 Task: Find connections with filter location Lahat with filter topic #AIwith filter profile language Potuguese with filter current company FLSmidth with filter school University of Jammu, Jammu Tawi with filter industry Information Services with filter service category Coaching & Mentoring with filter keywords title Food Kitchen Worker
Action: Mouse moved to (539, 52)
Screenshot: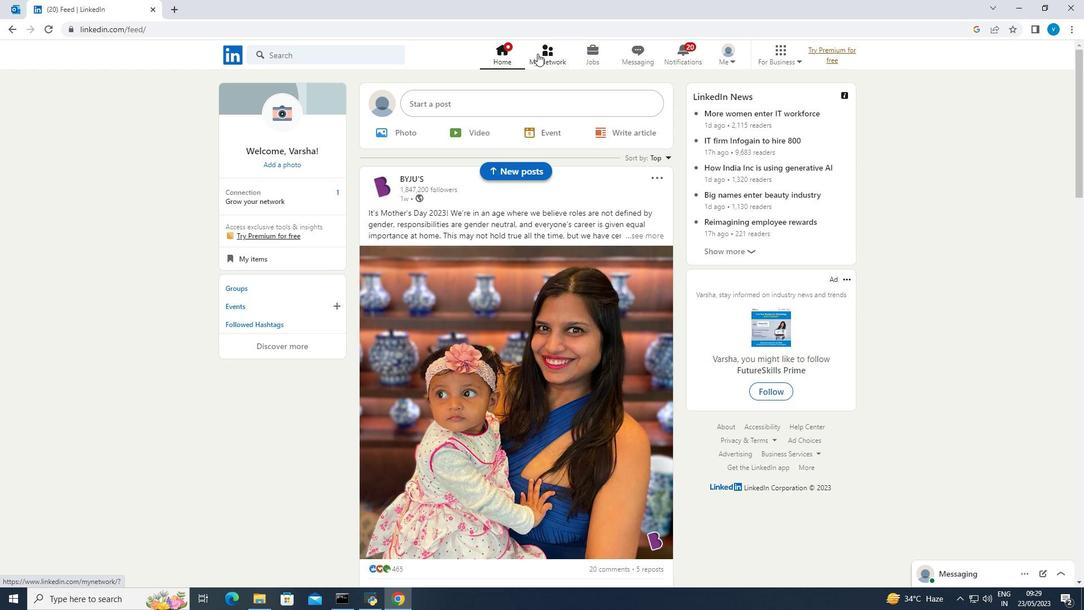 
Action: Mouse pressed left at (539, 52)
Screenshot: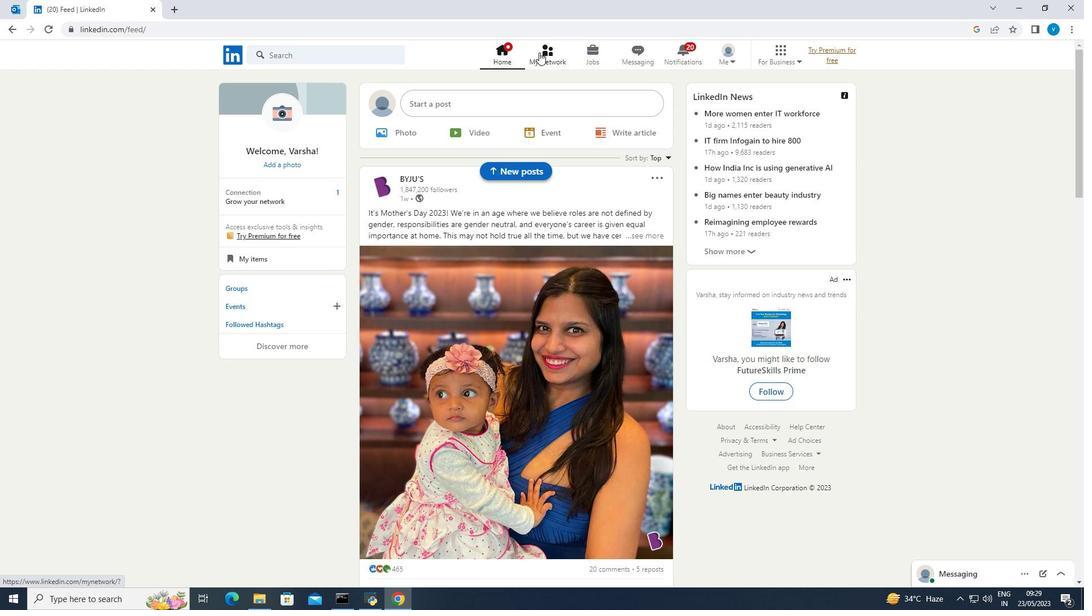 
Action: Mouse moved to (347, 118)
Screenshot: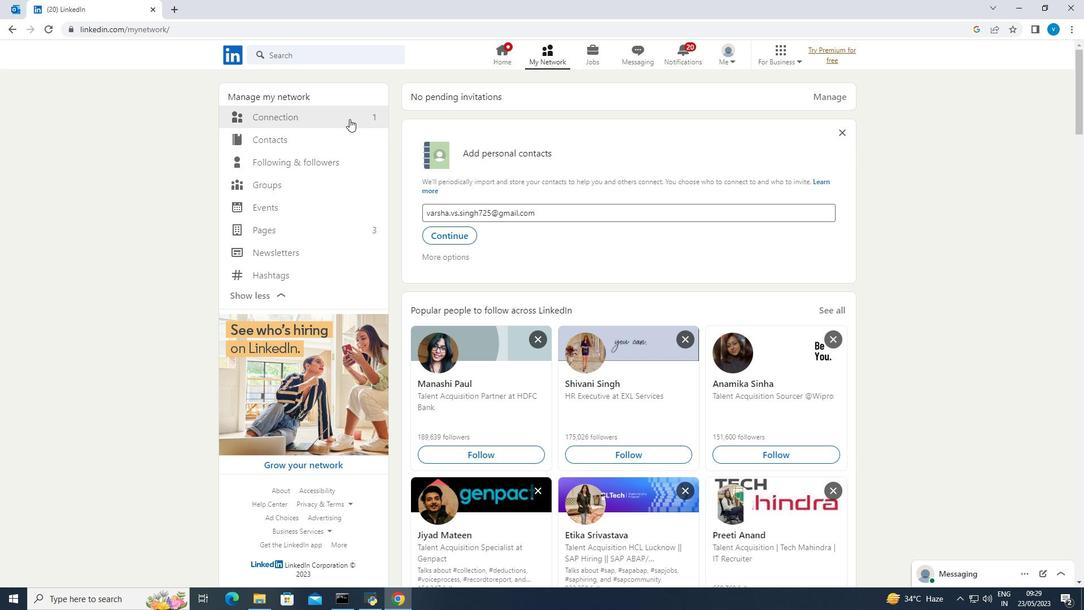 
Action: Mouse pressed left at (347, 118)
Screenshot: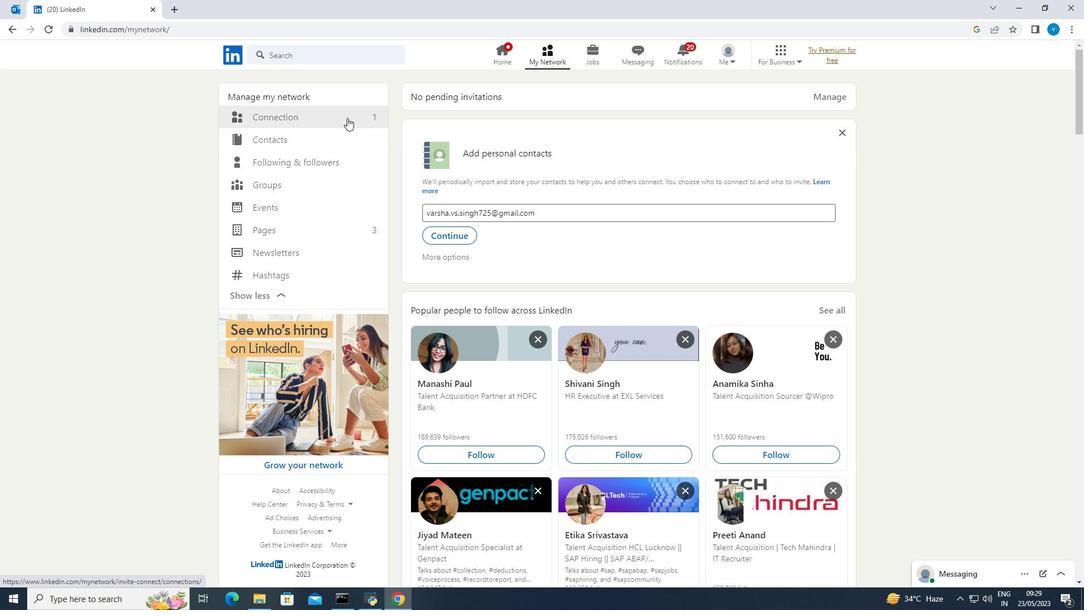 
Action: Mouse moved to (605, 120)
Screenshot: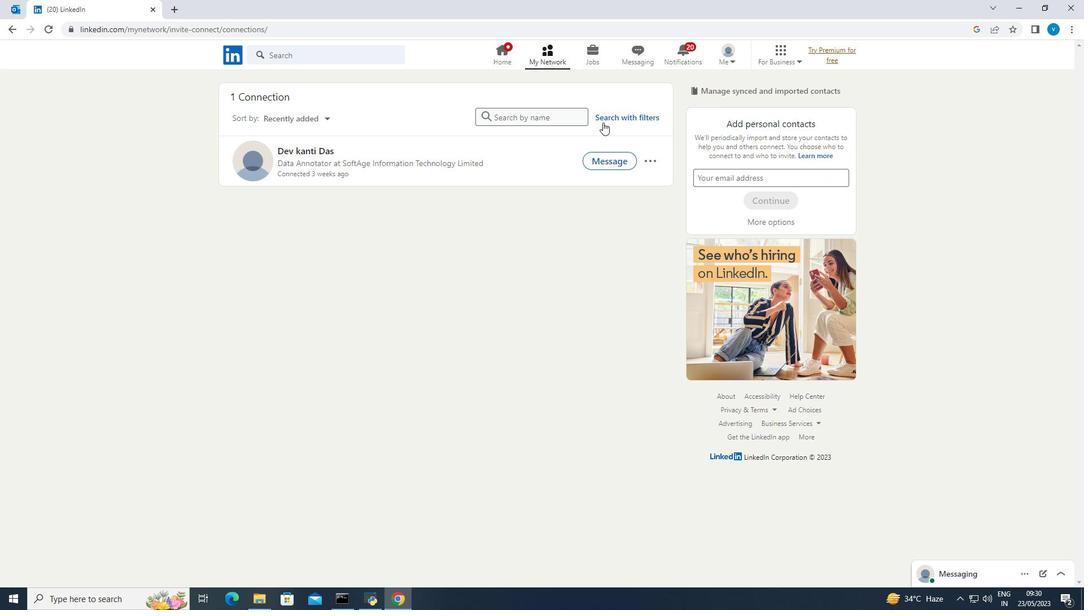 
Action: Mouse pressed left at (605, 120)
Screenshot: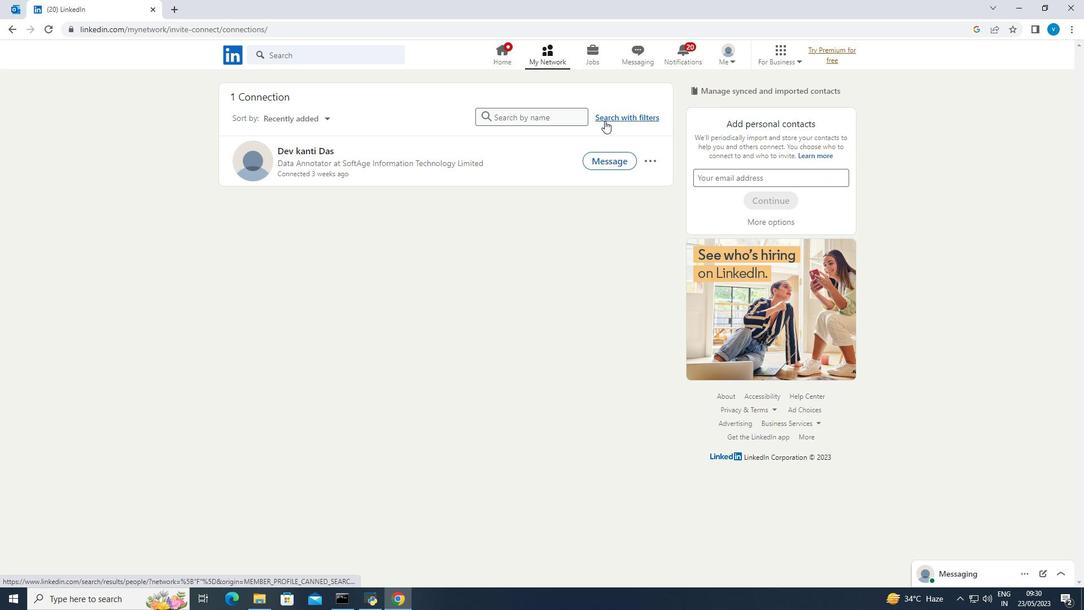
Action: Mouse moved to (585, 90)
Screenshot: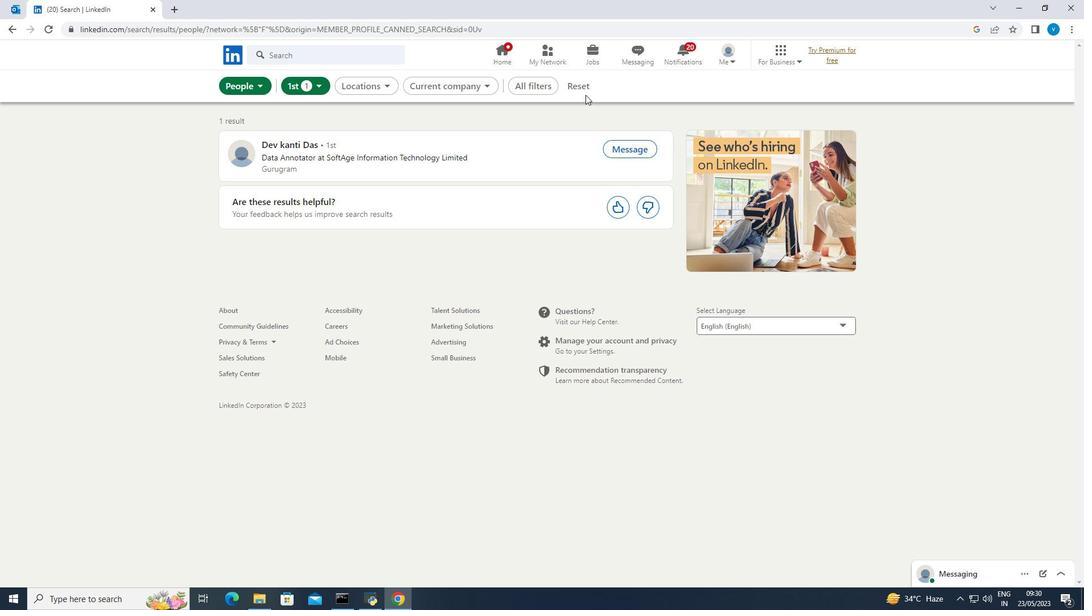 
Action: Mouse pressed left at (585, 90)
Screenshot: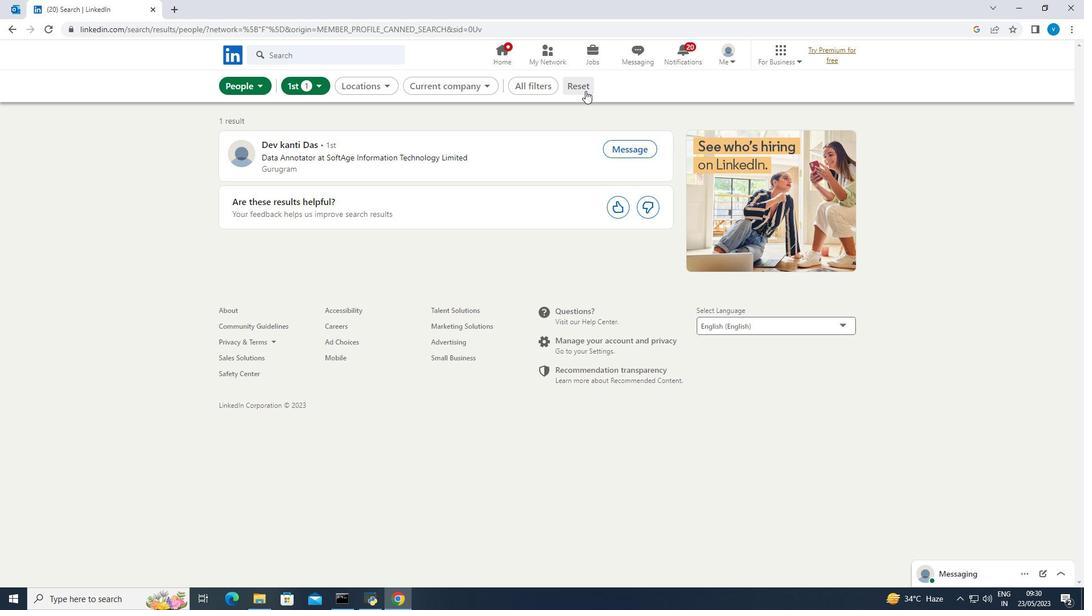 
Action: Mouse moved to (574, 90)
Screenshot: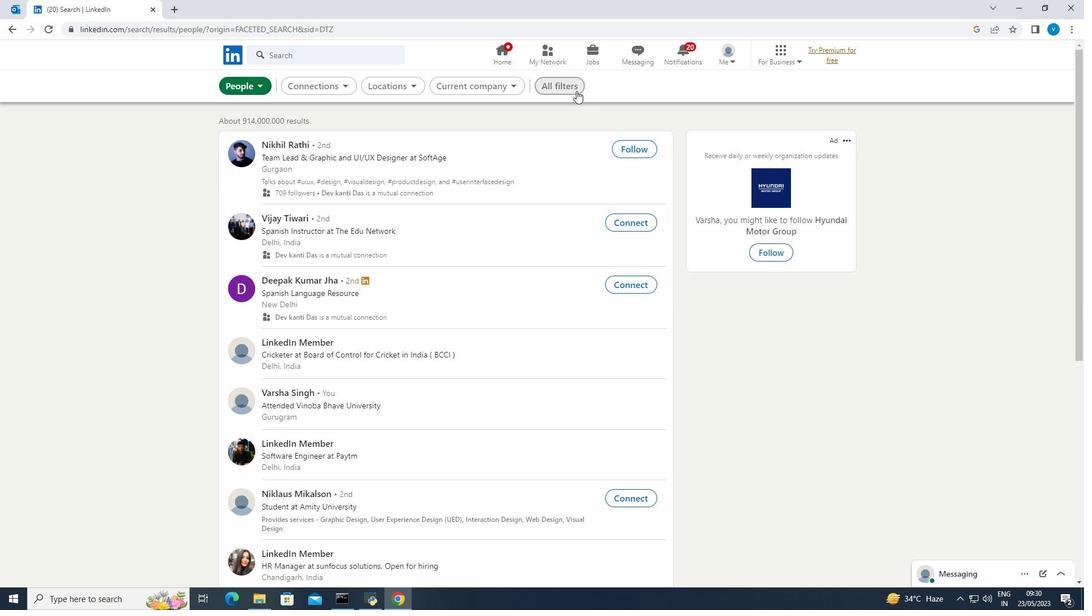 
Action: Mouse pressed left at (574, 90)
Screenshot: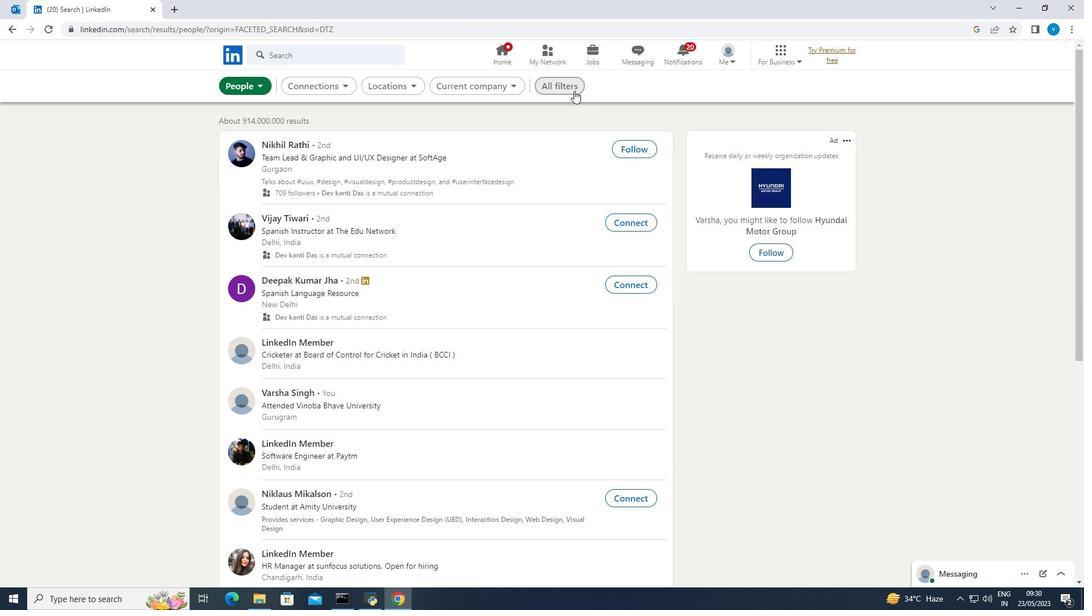 
Action: Mouse moved to (853, 210)
Screenshot: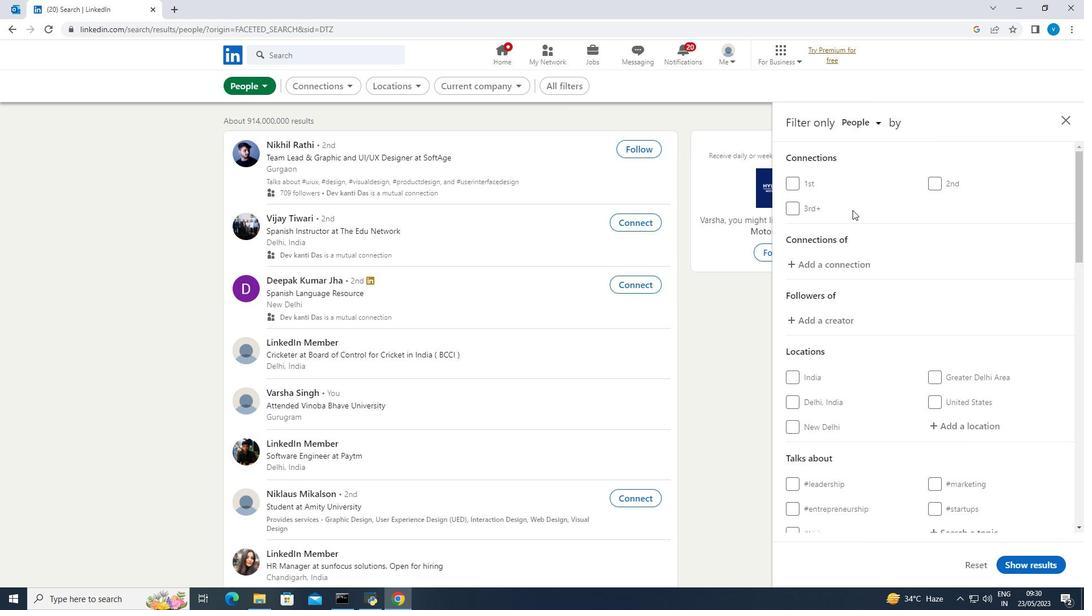 
Action: Mouse scrolled (853, 209) with delta (0, 0)
Screenshot: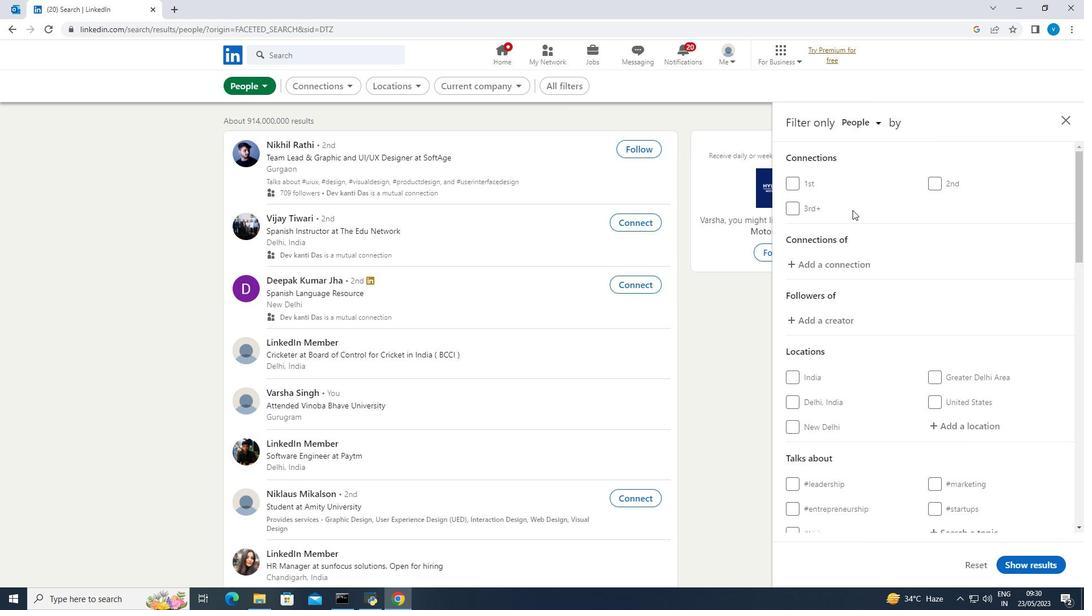 
Action: Mouse scrolled (853, 209) with delta (0, 0)
Screenshot: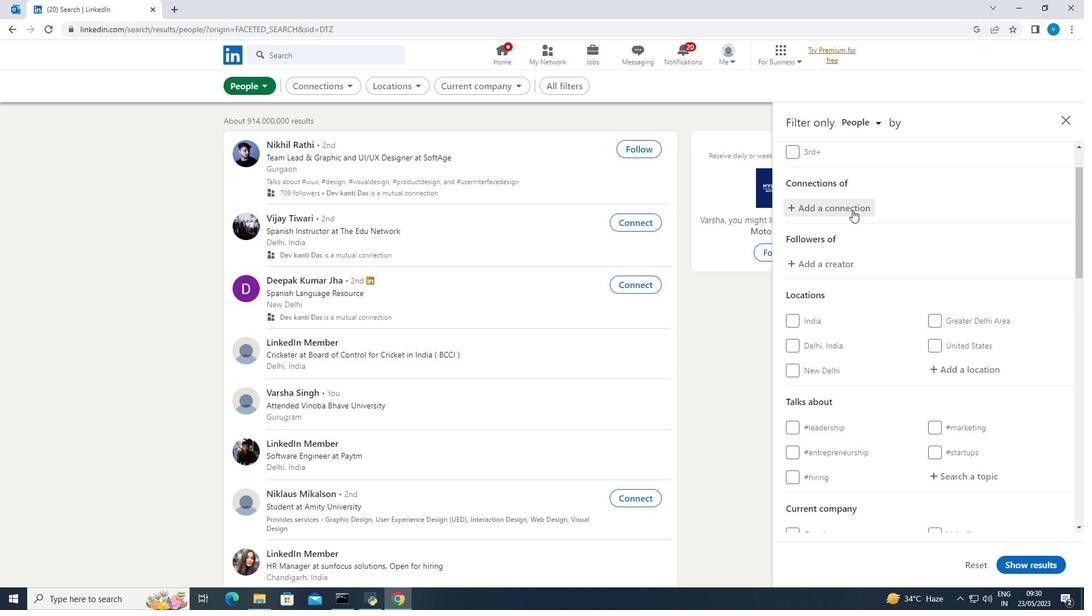 
Action: Mouse scrolled (853, 209) with delta (0, 0)
Screenshot: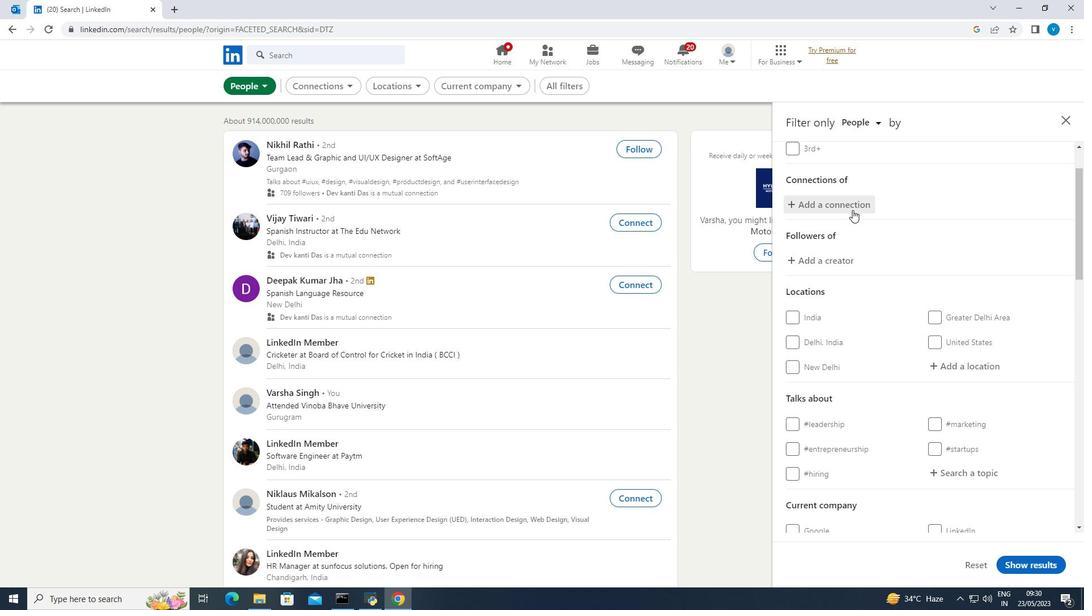 
Action: Mouse moved to (937, 251)
Screenshot: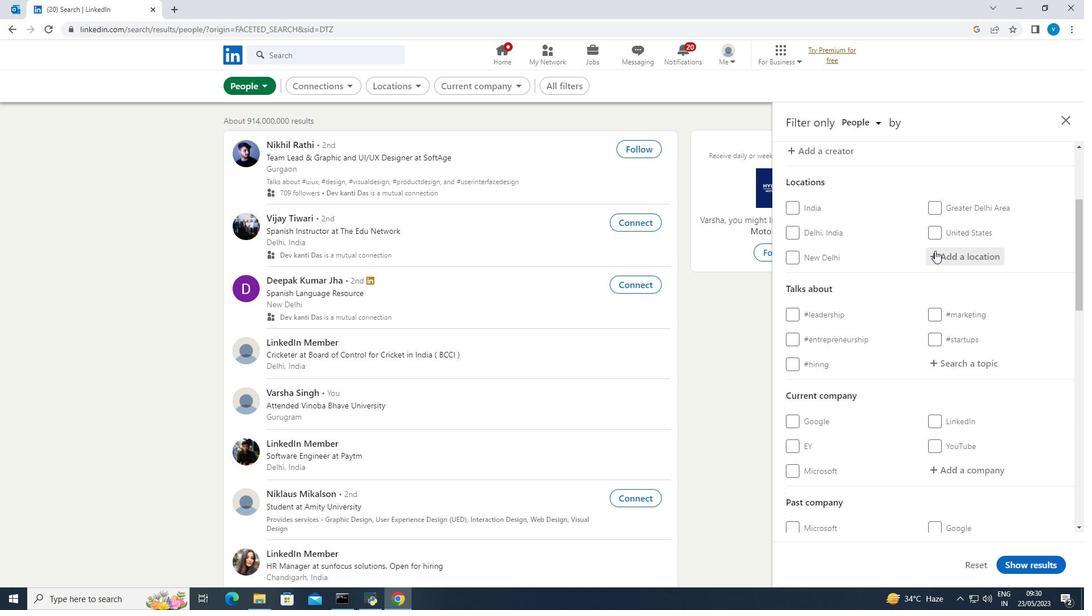 
Action: Mouse pressed left at (937, 251)
Screenshot: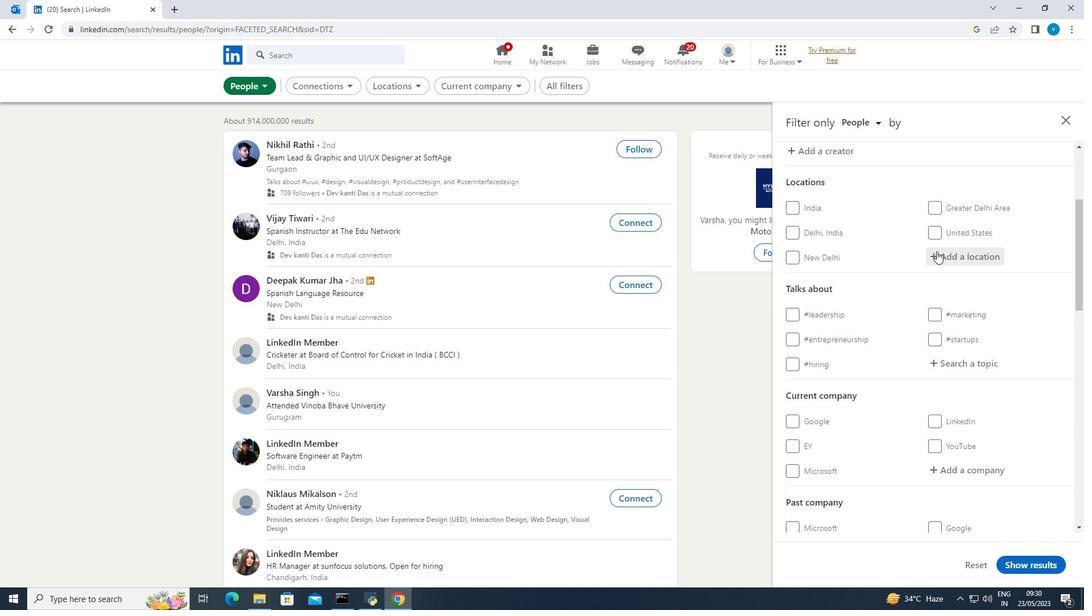 
Action: Key pressed <Key.shift><Key.shift><Key.shift><Key.shift>Lahat
Screenshot: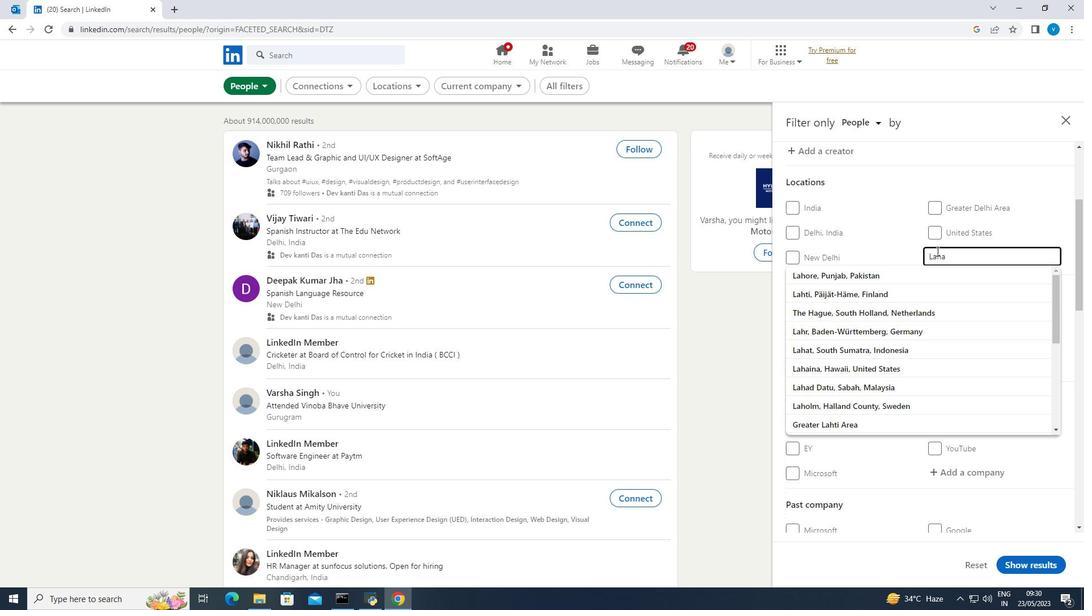 
Action: Mouse moved to (984, 361)
Screenshot: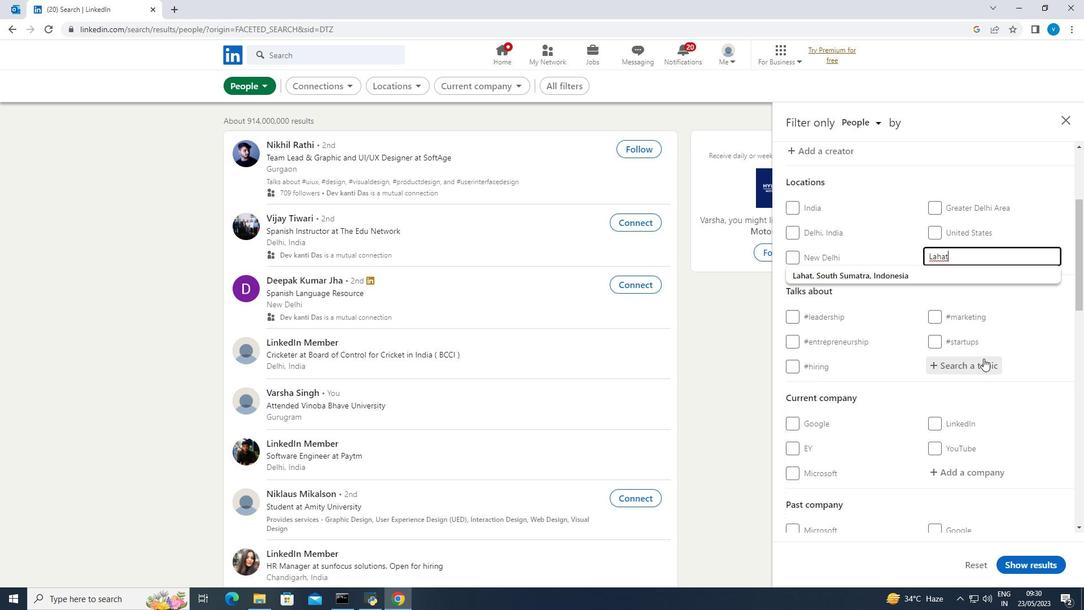 
Action: Mouse pressed left at (984, 361)
Screenshot: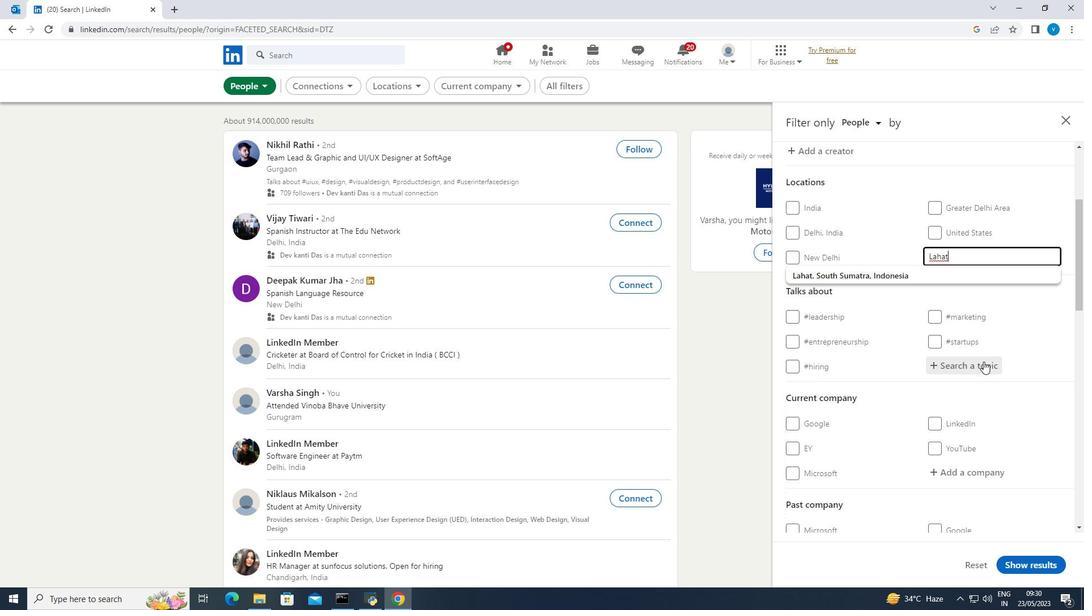 
Action: Key pressed <Key.shift><Key.shift><Key.shift><Key.shift><Key.shift><Key.shift><Key.shift><Key.shift>#<Key.shift><Key.shift><Key.shift><Key.shift><Key.shift><Key.shift><Key.shift><Key.shift><Key.shift><Key.shift>AI
Screenshot: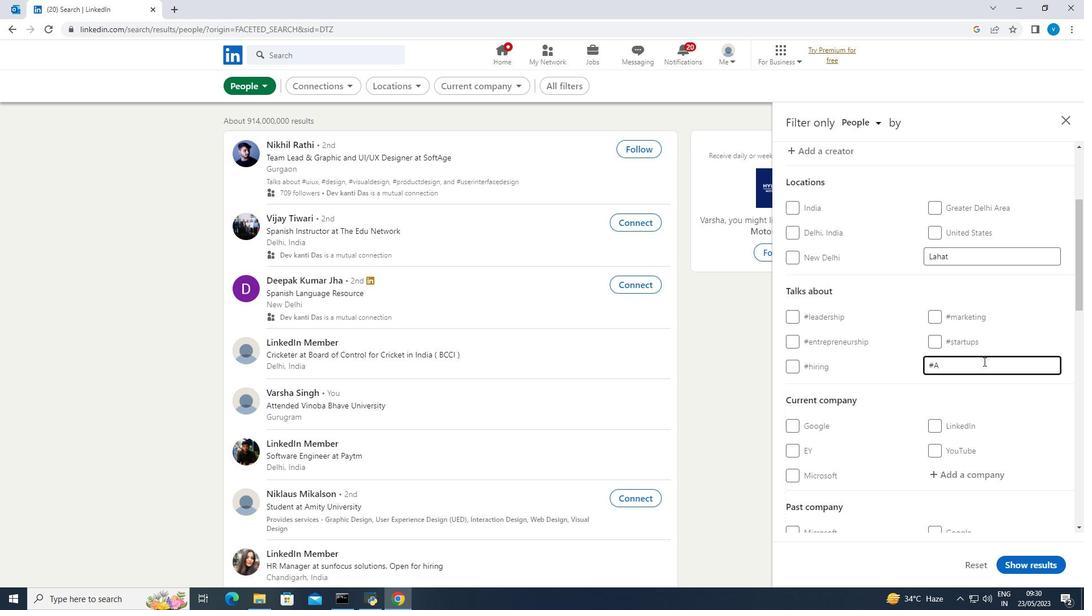 
Action: Mouse scrolled (984, 361) with delta (0, 0)
Screenshot: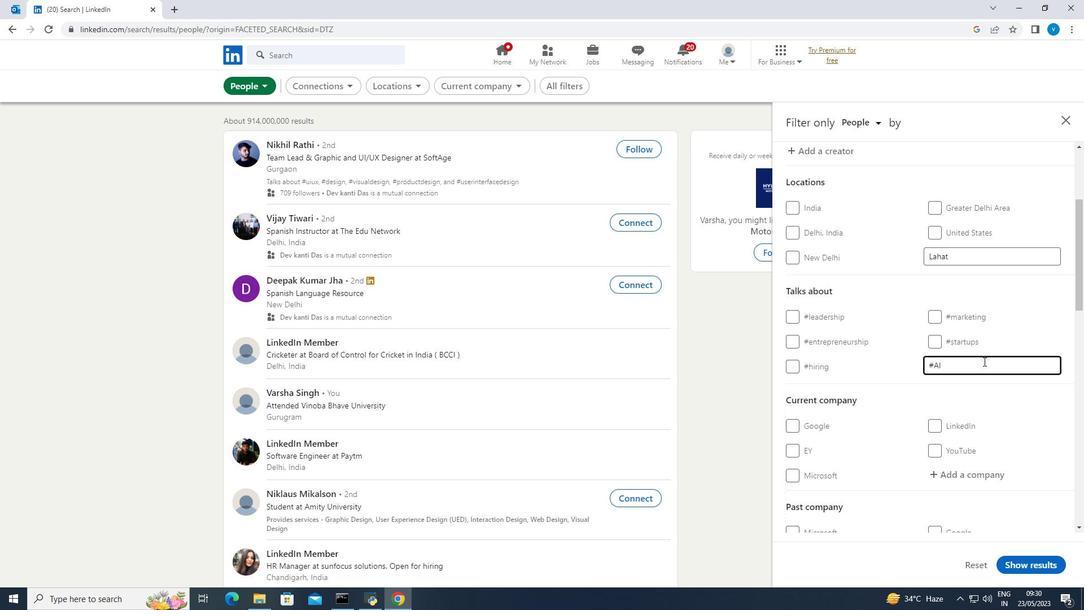 
Action: Mouse scrolled (984, 361) with delta (0, 0)
Screenshot: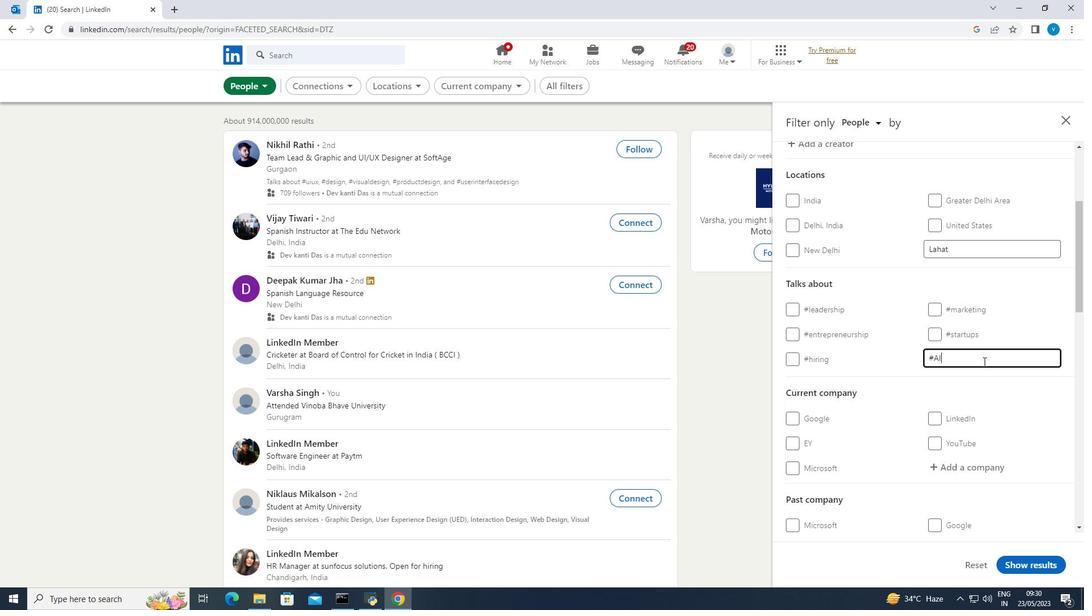 
Action: Mouse scrolled (984, 361) with delta (0, 0)
Screenshot: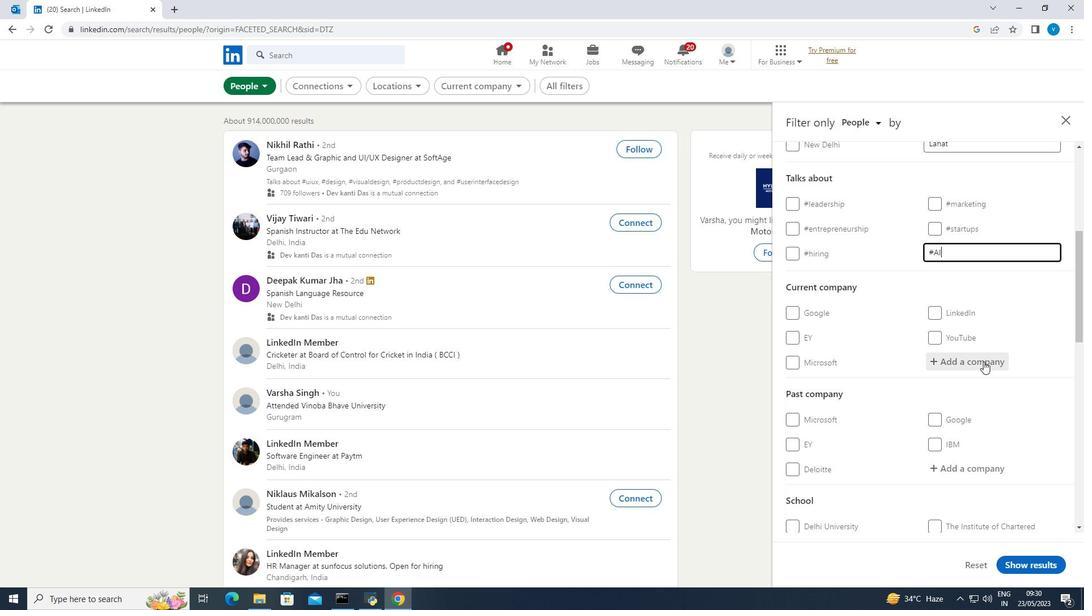
Action: Mouse scrolled (984, 361) with delta (0, 0)
Screenshot: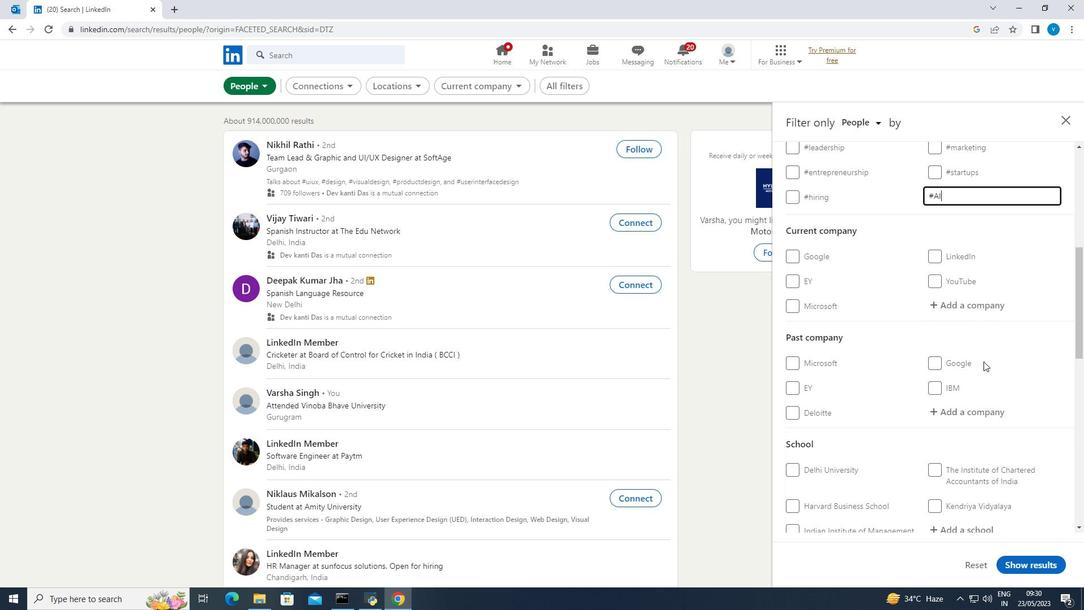 
Action: Mouse scrolled (984, 361) with delta (0, 0)
Screenshot: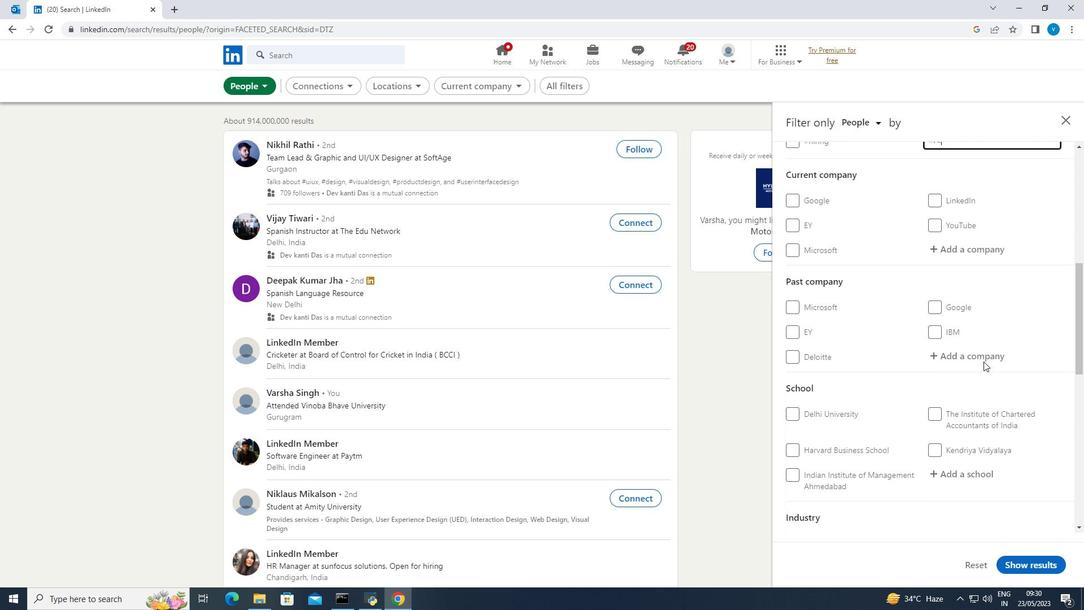 
Action: Mouse scrolled (984, 361) with delta (0, 0)
Screenshot: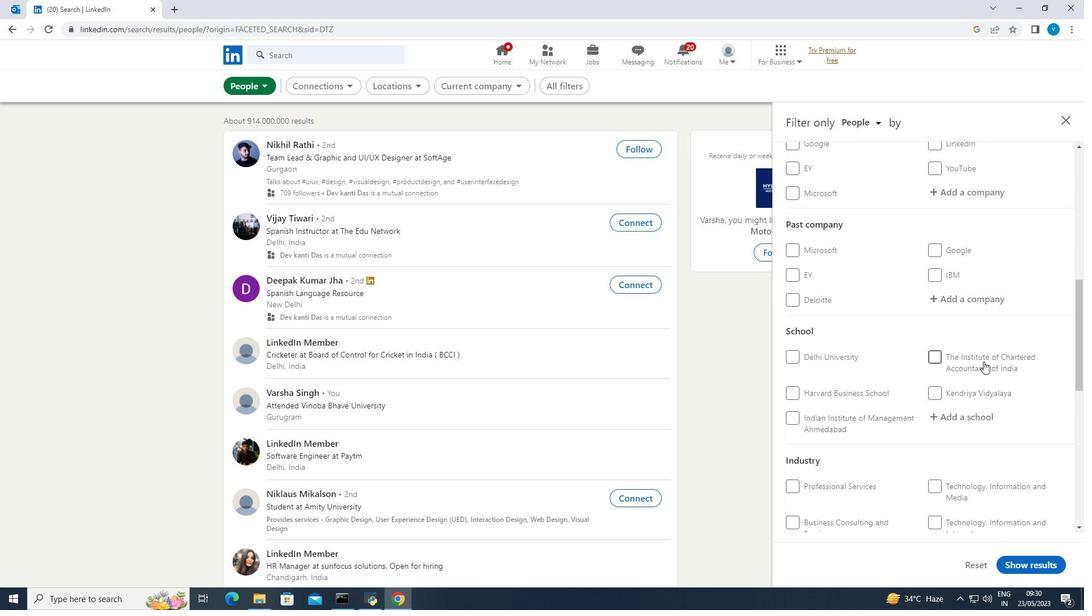 
Action: Mouse scrolled (984, 361) with delta (0, 0)
Screenshot: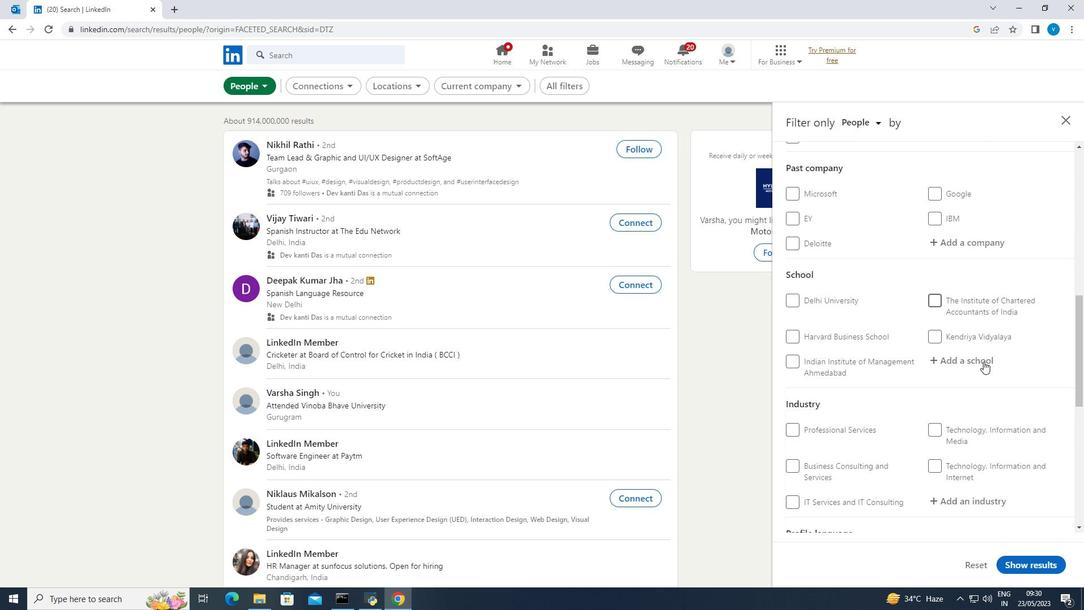 
Action: Mouse scrolled (984, 361) with delta (0, 0)
Screenshot: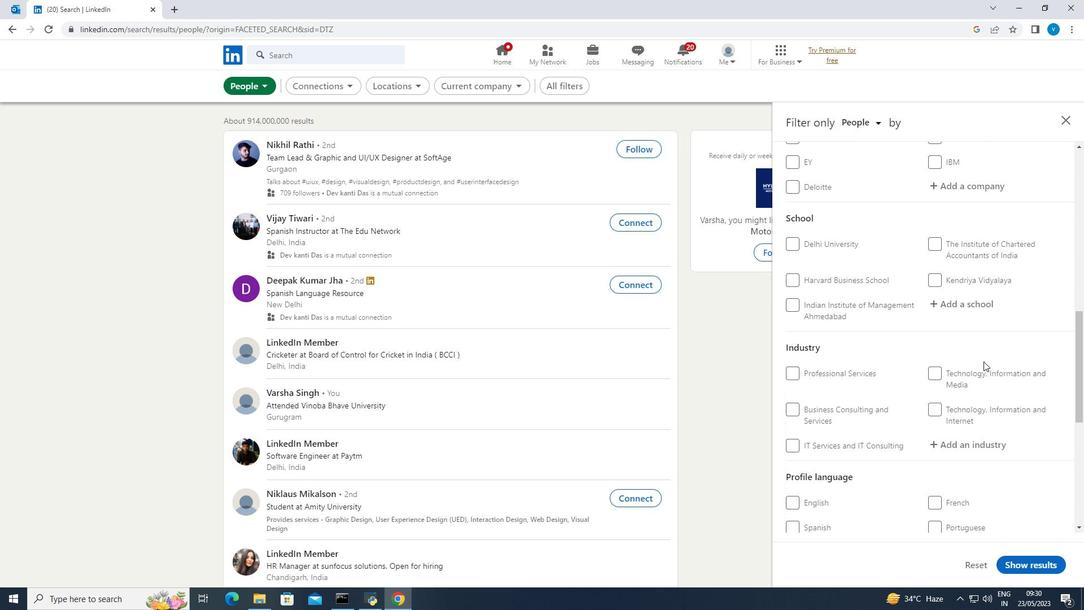 
Action: Mouse moved to (935, 470)
Screenshot: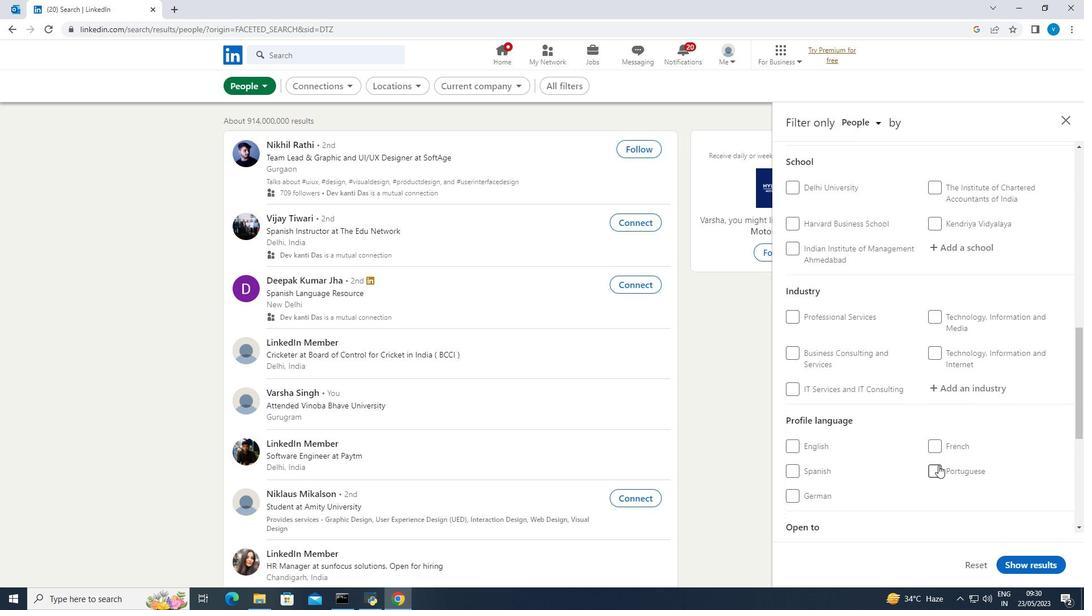 
Action: Mouse pressed left at (935, 470)
Screenshot: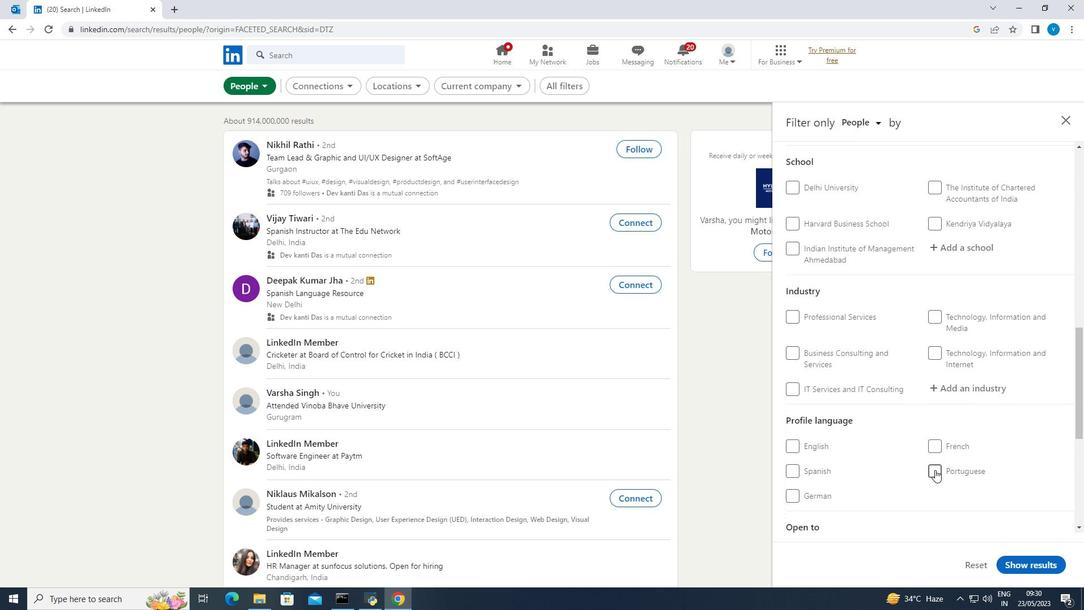
Action: Mouse moved to (935, 470)
Screenshot: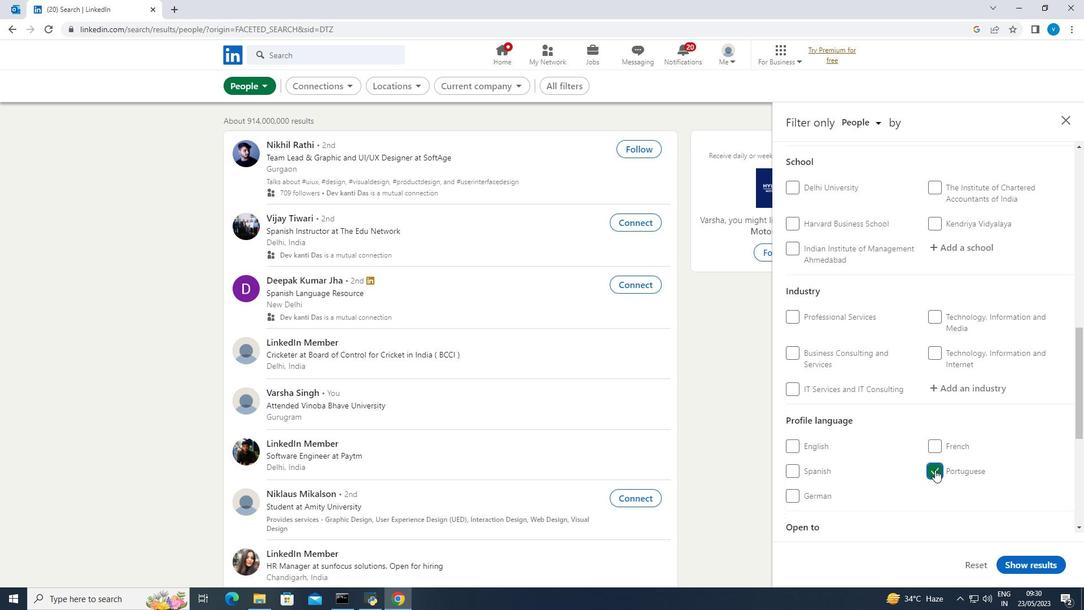 
Action: Mouse scrolled (935, 470) with delta (0, 0)
Screenshot: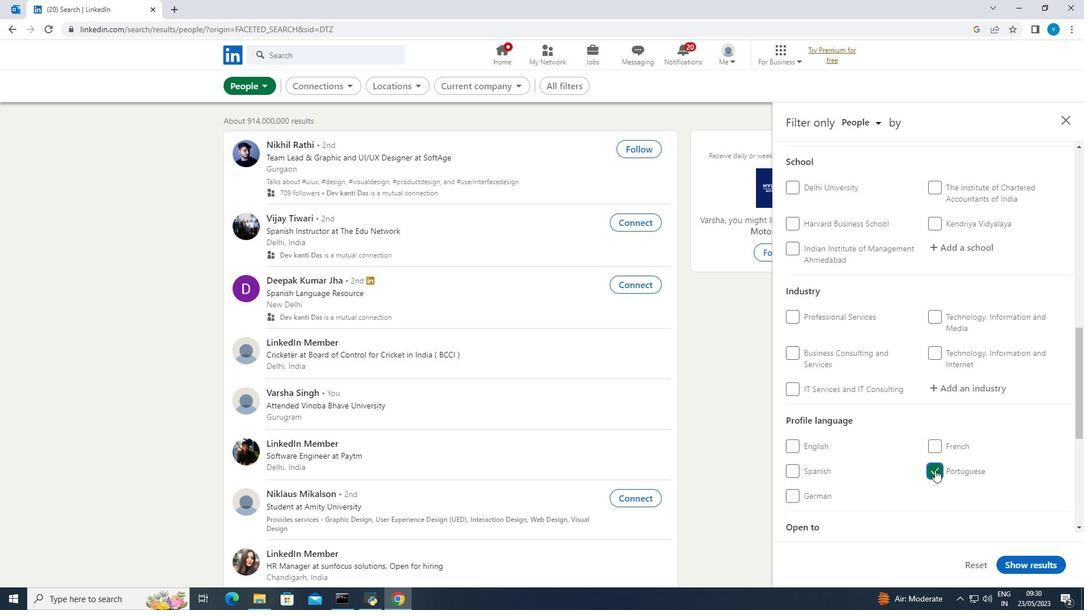 
Action: Mouse scrolled (935, 470) with delta (0, 0)
Screenshot: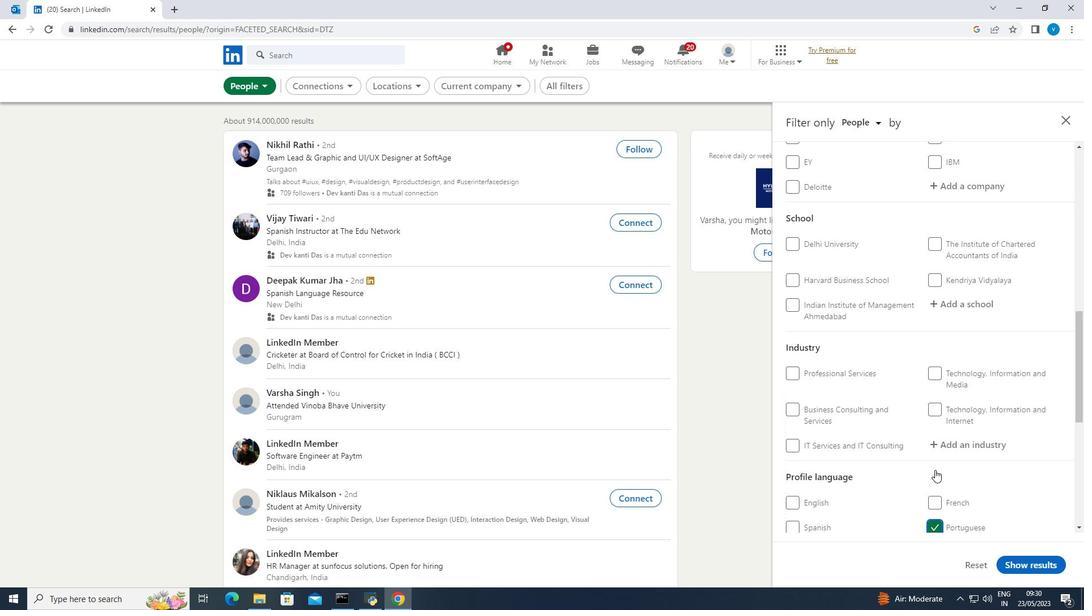 
Action: Mouse moved to (935, 469)
Screenshot: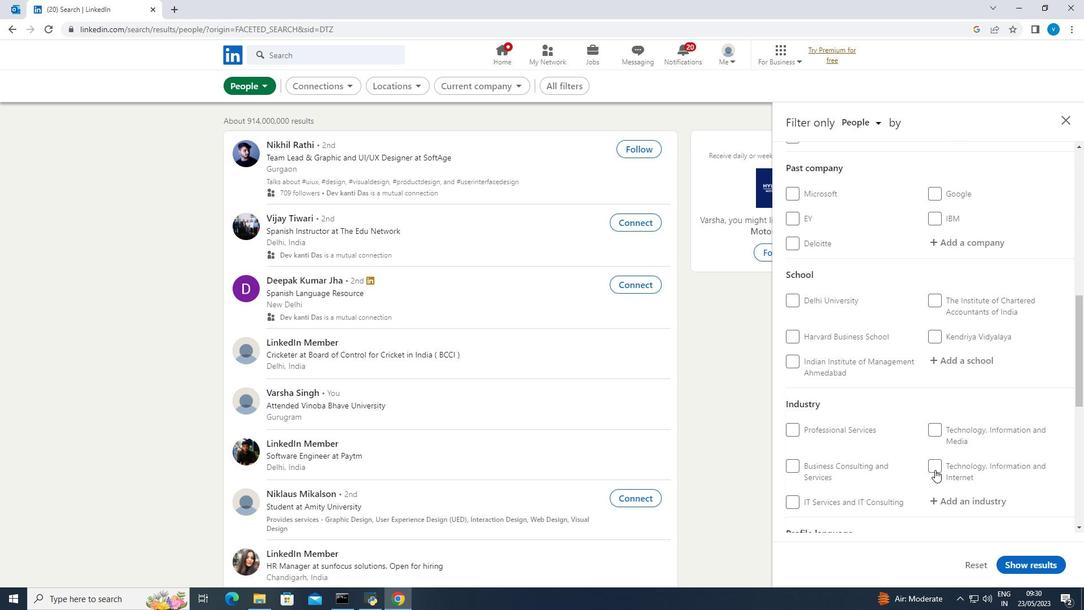 
Action: Mouse scrolled (935, 470) with delta (0, 0)
Screenshot: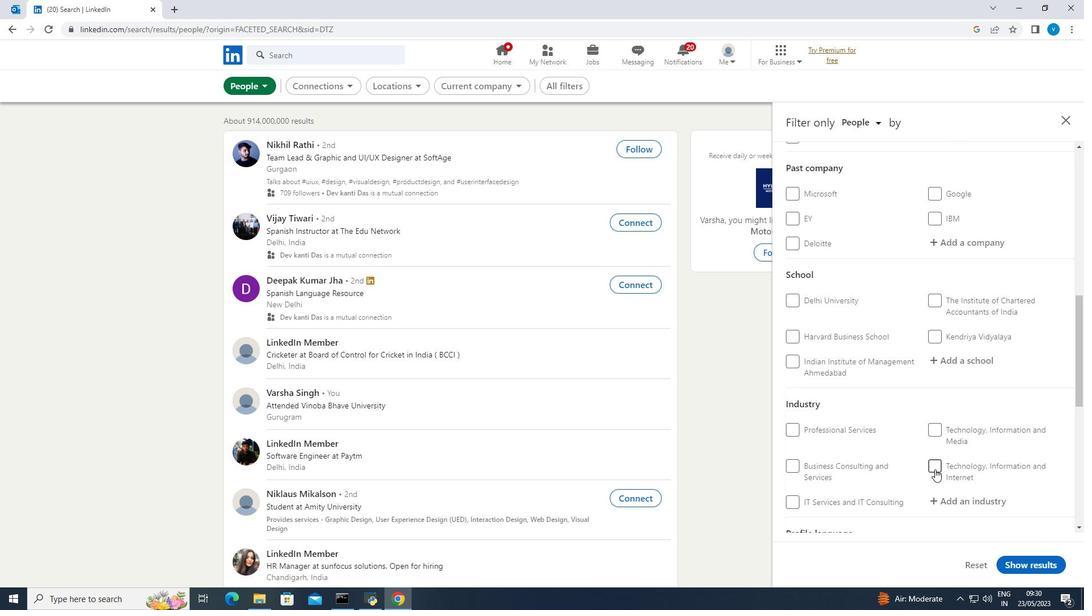 
Action: Mouse scrolled (935, 470) with delta (0, 0)
Screenshot: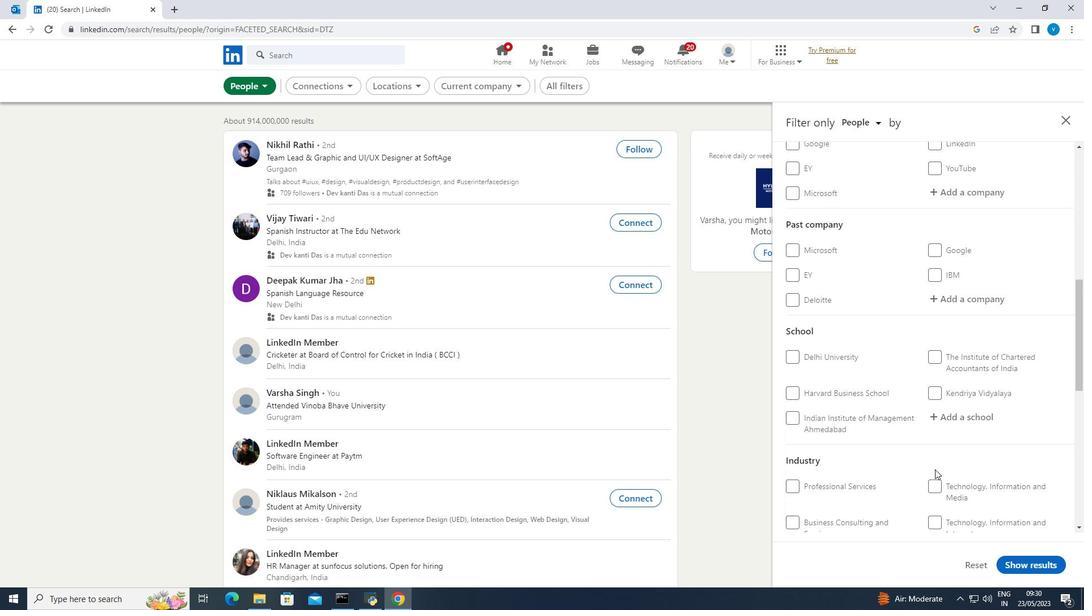 
Action: Mouse moved to (936, 466)
Screenshot: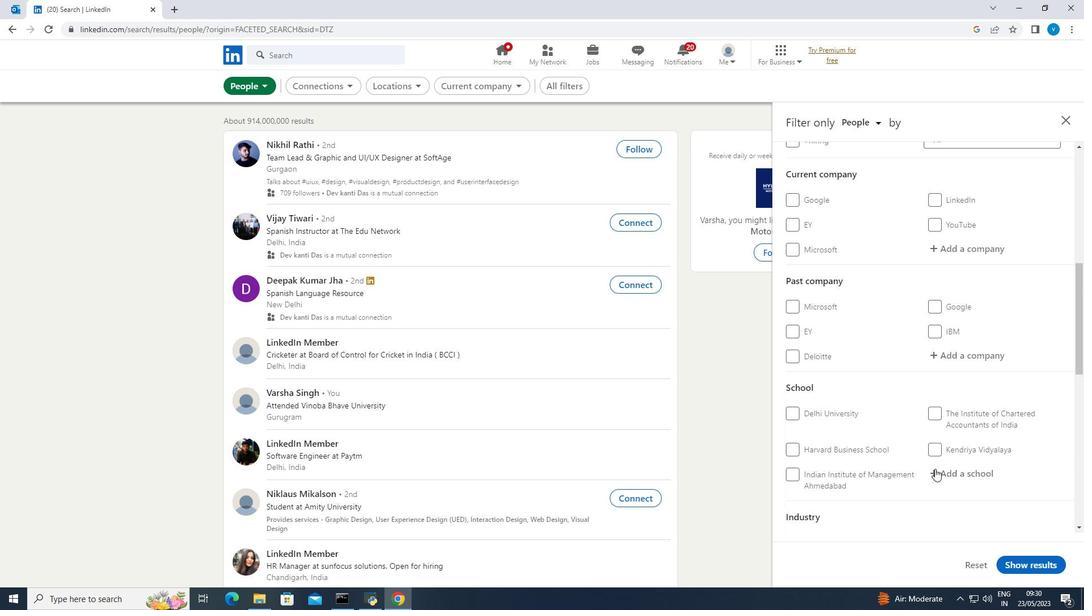 
Action: Mouse scrolled (936, 467) with delta (0, 0)
Screenshot: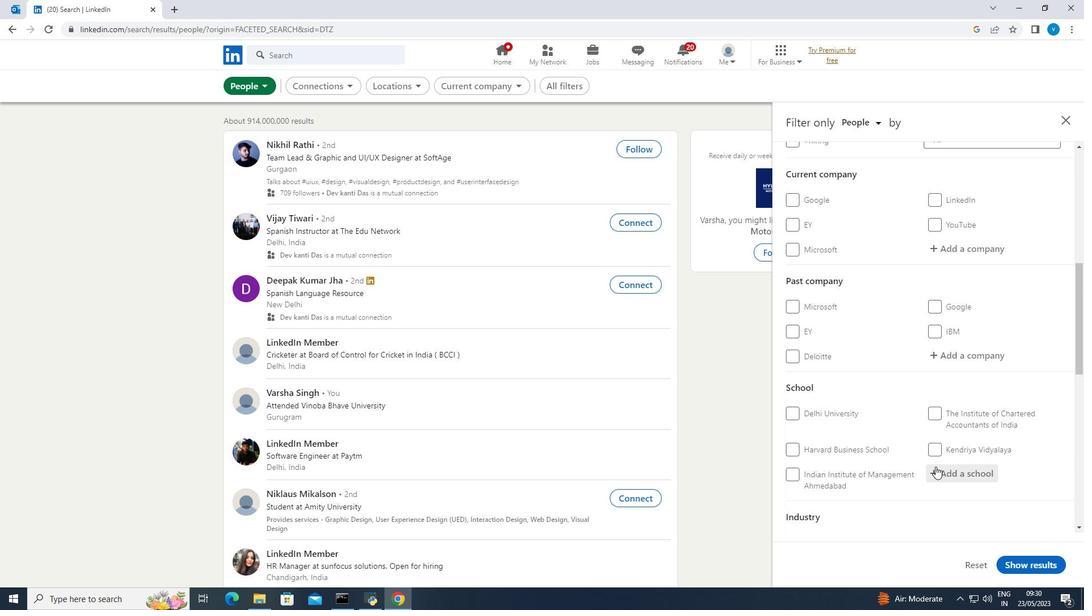 
Action: Mouse moved to (970, 306)
Screenshot: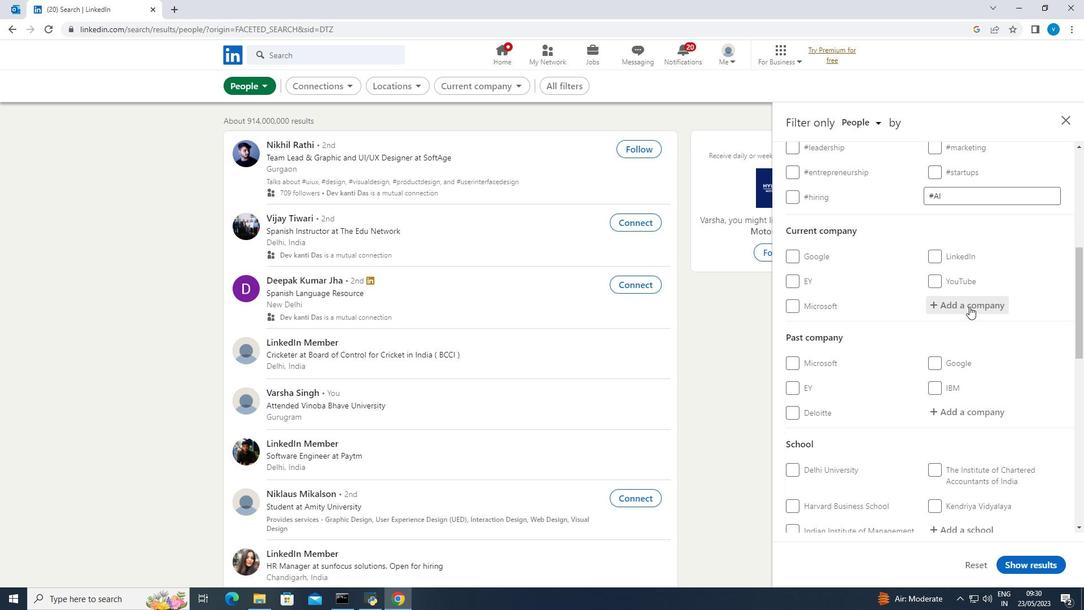 
Action: Mouse pressed left at (970, 306)
Screenshot: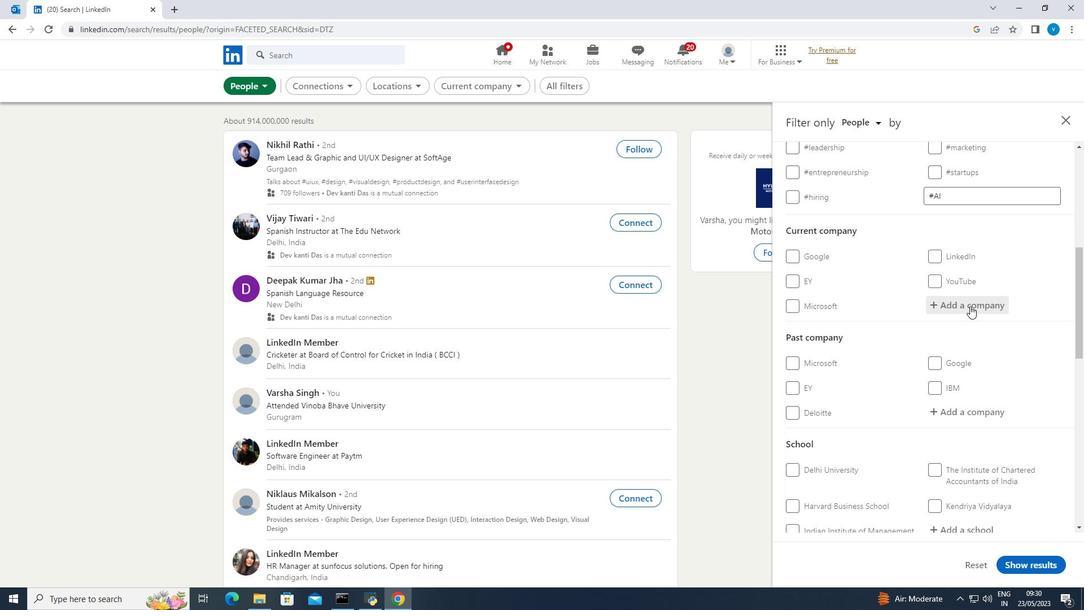 
Action: Key pressed <Key.shift><Key.shift><Key.shift>FLS
Screenshot: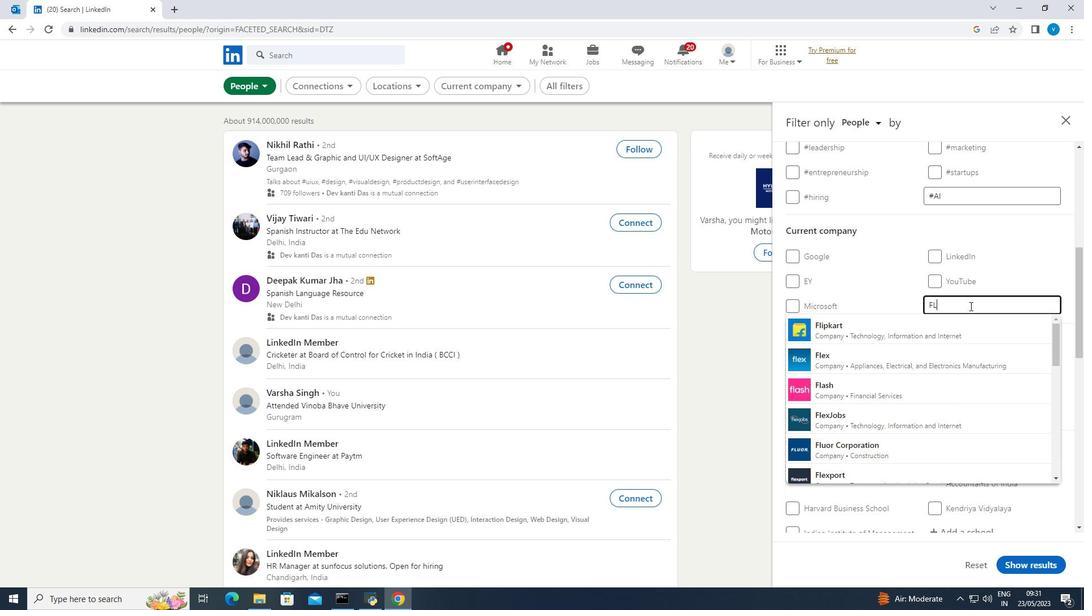 
Action: Mouse moved to (952, 335)
Screenshot: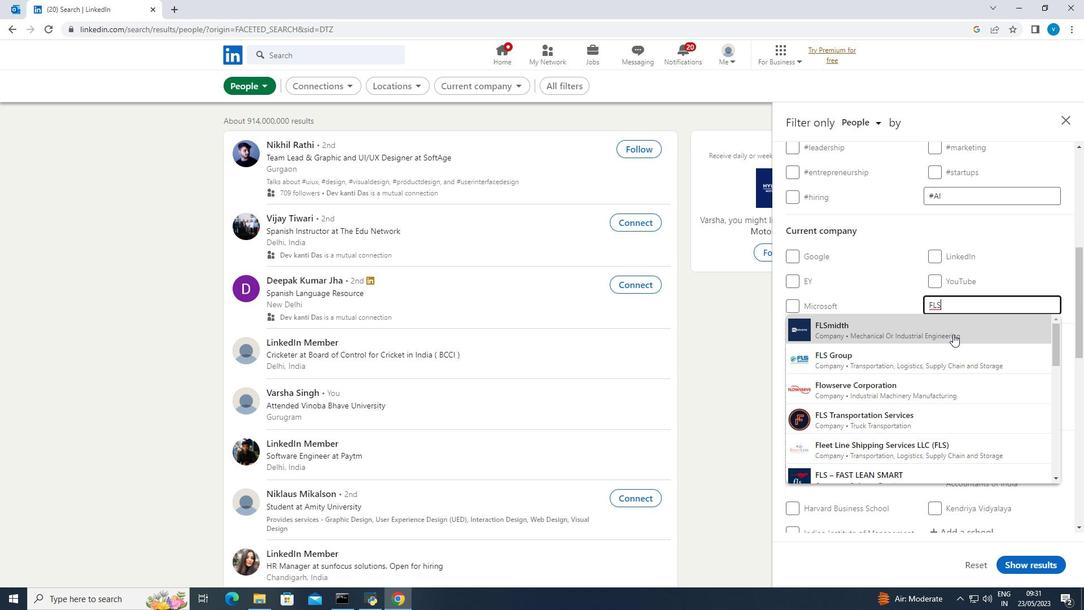 
Action: Mouse pressed left at (952, 335)
Screenshot: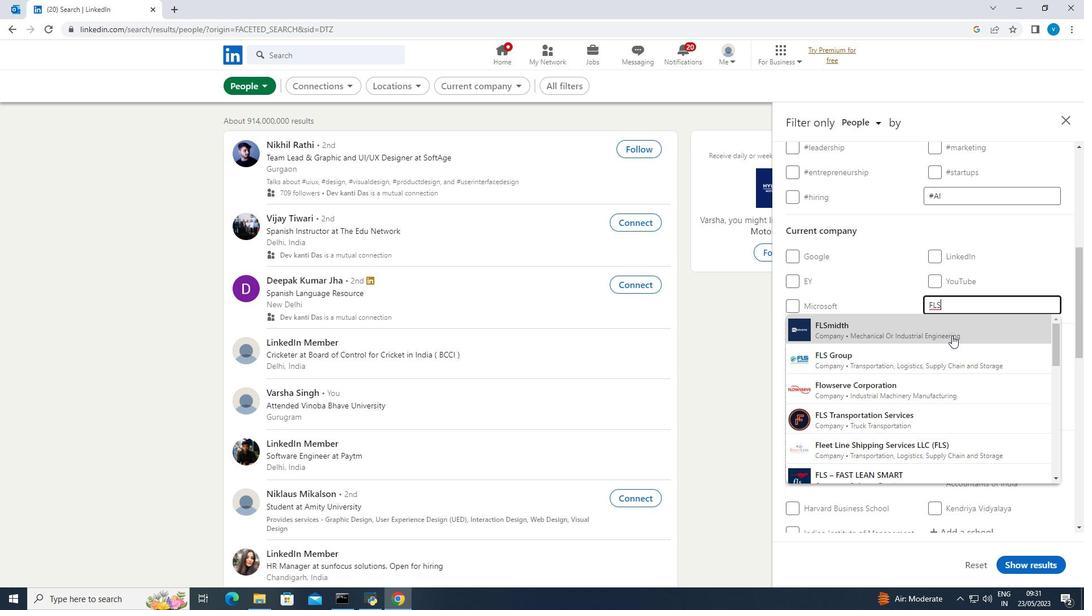 
Action: Mouse moved to (952, 335)
Screenshot: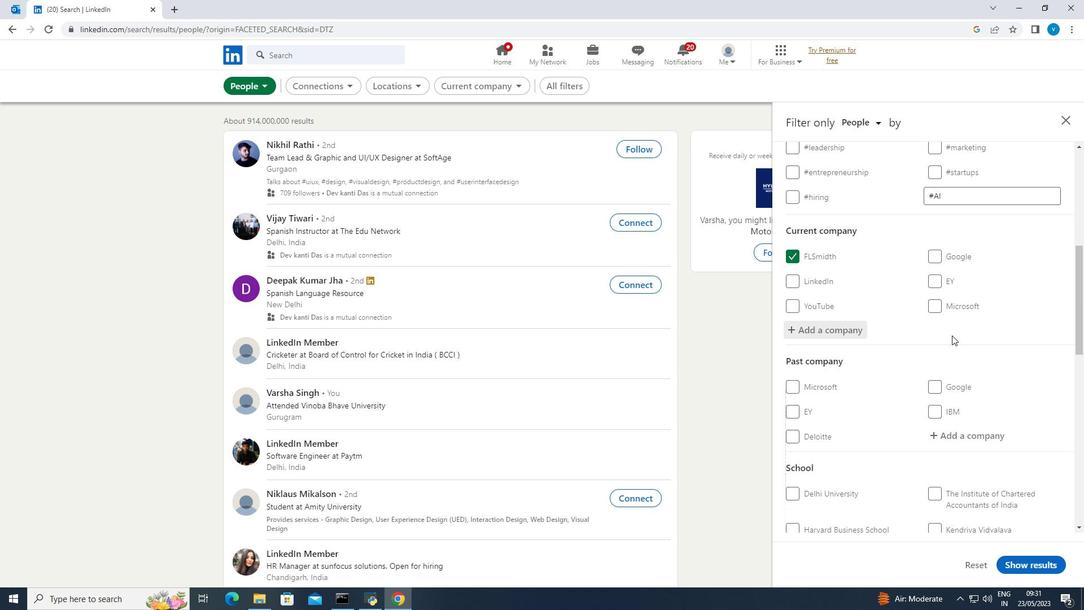 
Action: Mouse scrolled (952, 335) with delta (0, 0)
Screenshot: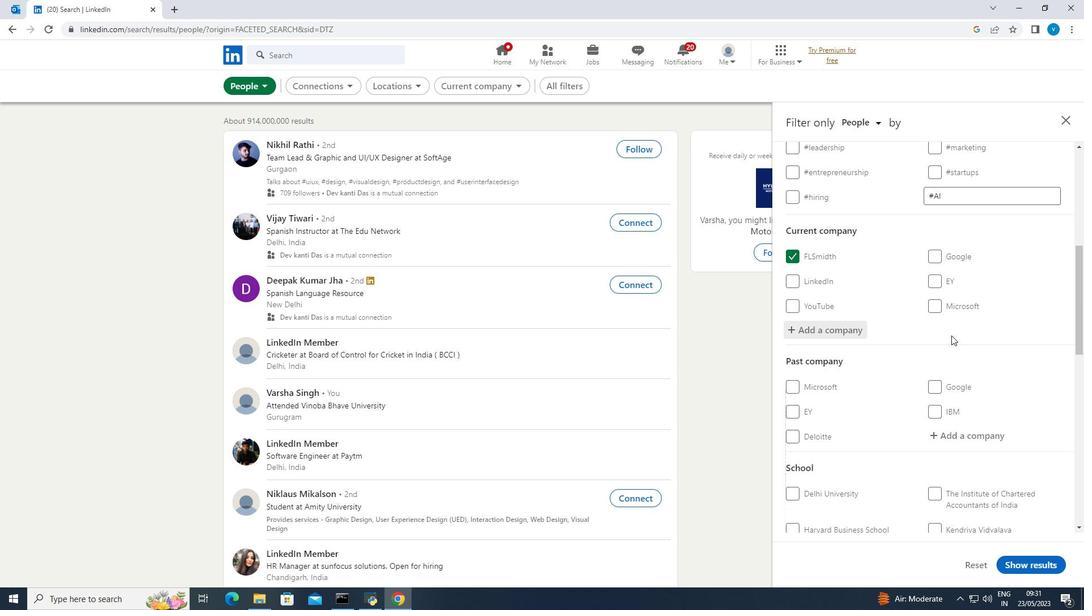 
Action: Mouse scrolled (952, 335) with delta (0, 0)
Screenshot: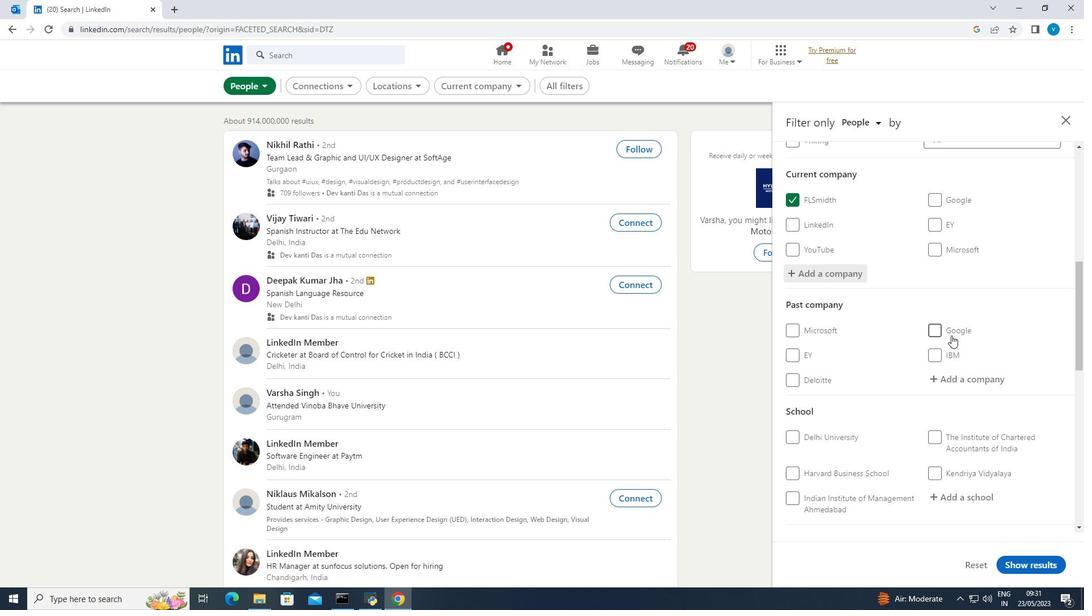 
Action: Mouse scrolled (952, 335) with delta (0, 0)
Screenshot: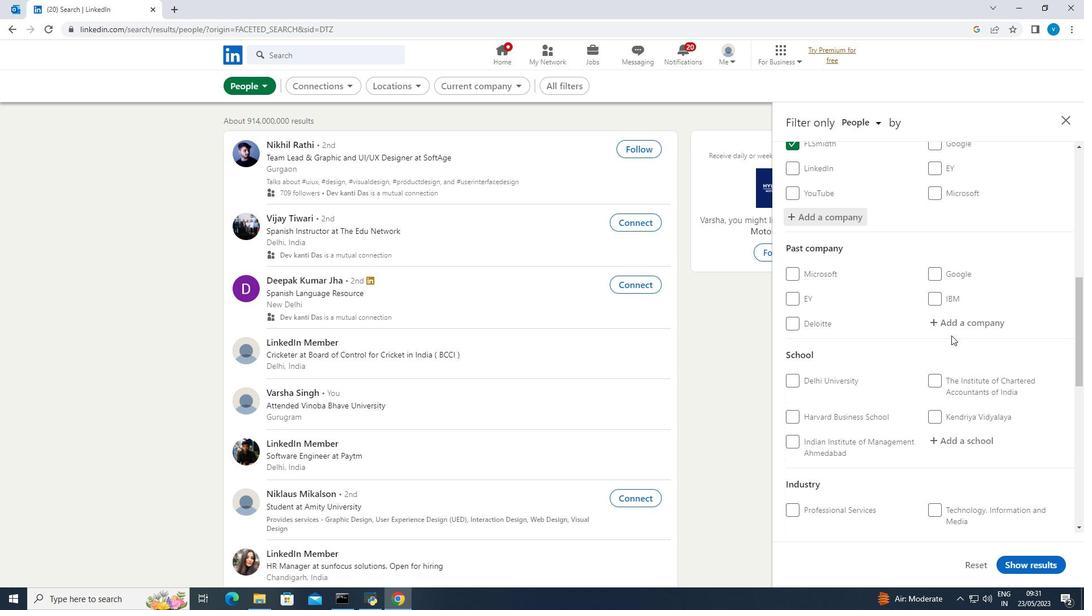 
Action: Mouse moved to (963, 380)
Screenshot: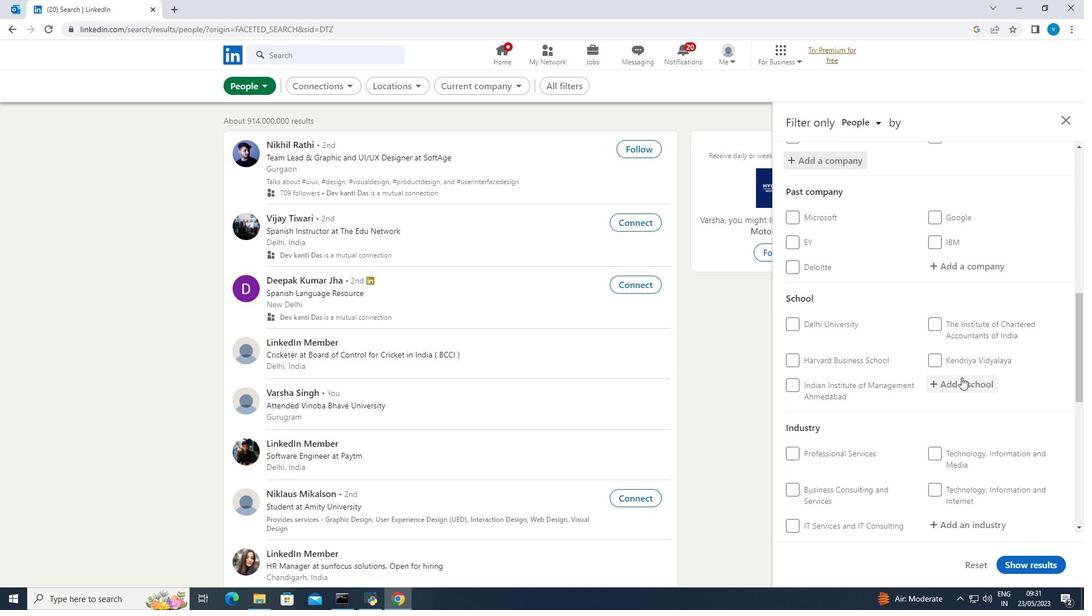 
Action: Mouse pressed left at (963, 380)
Screenshot: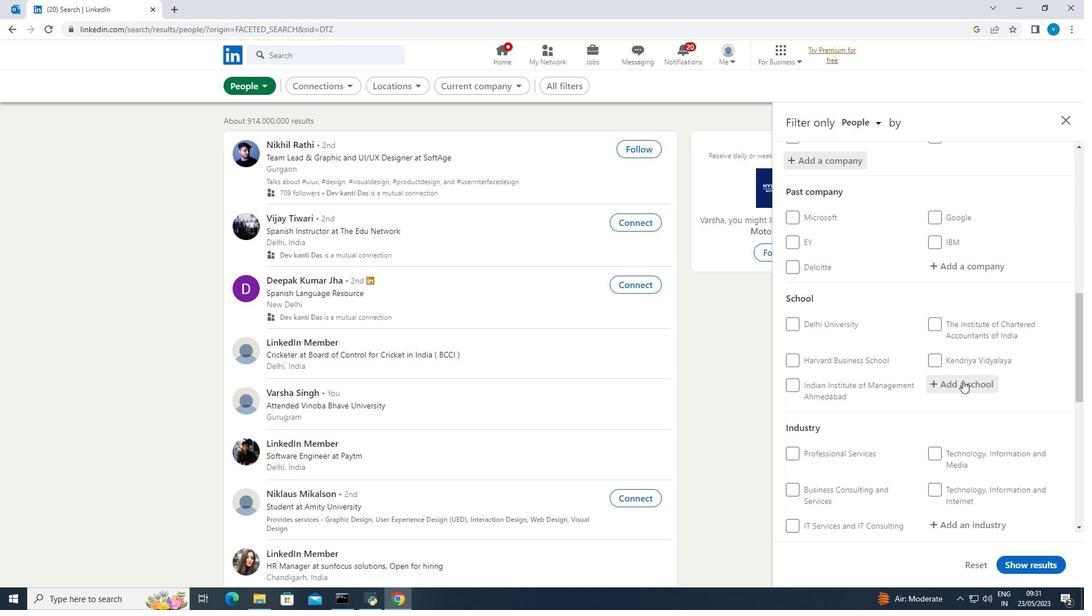 
Action: Mouse moved to (965, 380)
Screenshot: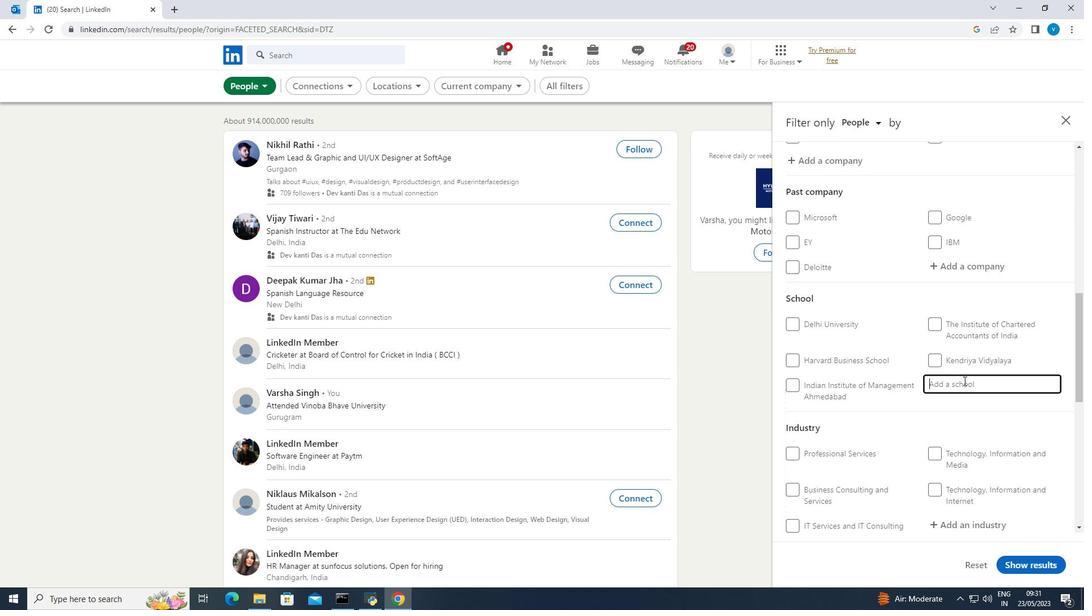 
Action: Key pressed <Key.shift><Key.shift><Key.shift><Key.shift><Key.shift><Key.shift>University<Key.space>of<Key.space><Key.shift><Key.shift><Key.shift><Key.shift><Key.shift><Key.shift><Key.shift><Key.shift>Jammu
Screenshot: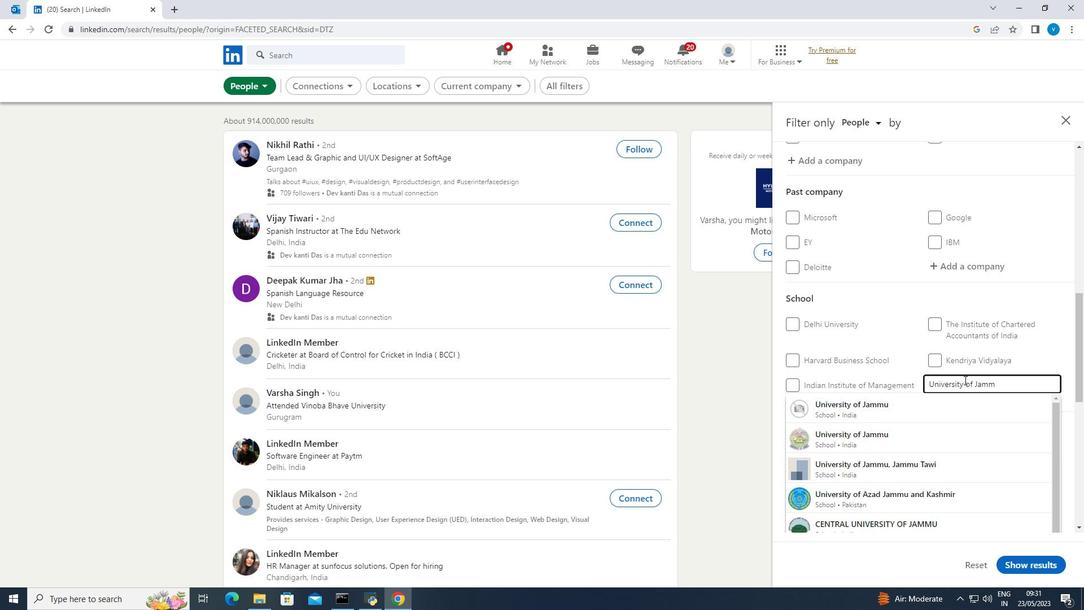 
Action: Mouse moved to (945, 496)
Screenshot: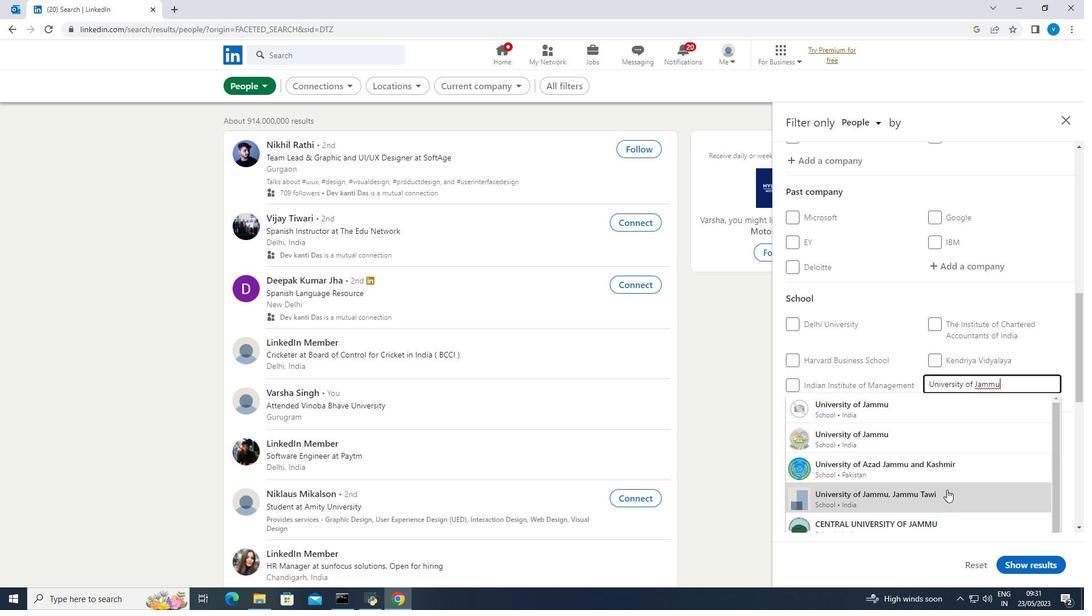 
Action: Mouse pressed left at (945, 496)
Screenshot: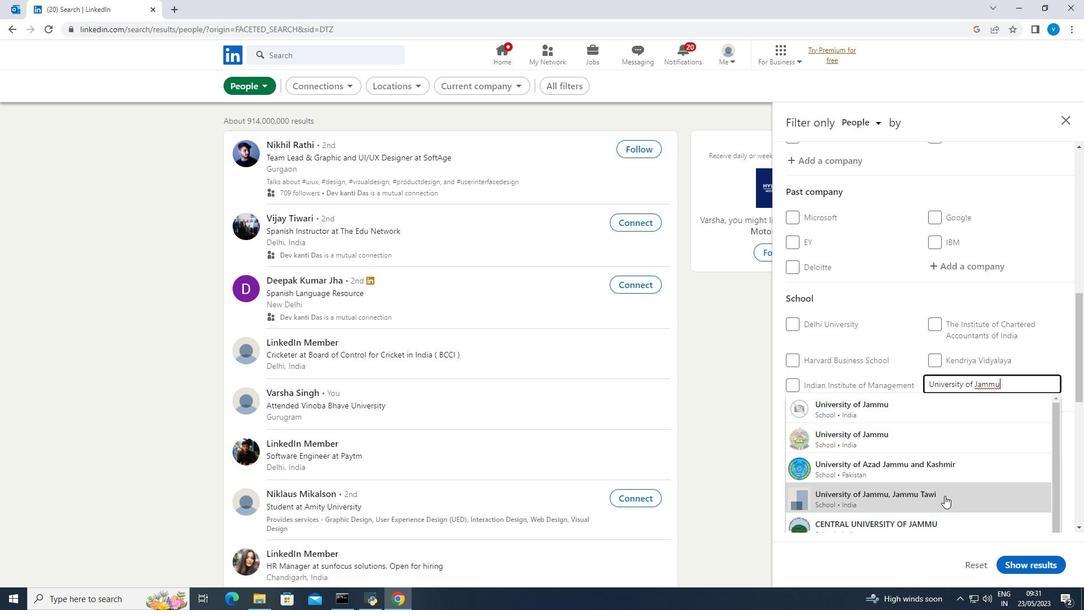 
Action: Mouse scrolled (945, 495) with delta (0, 0)
Screenshot: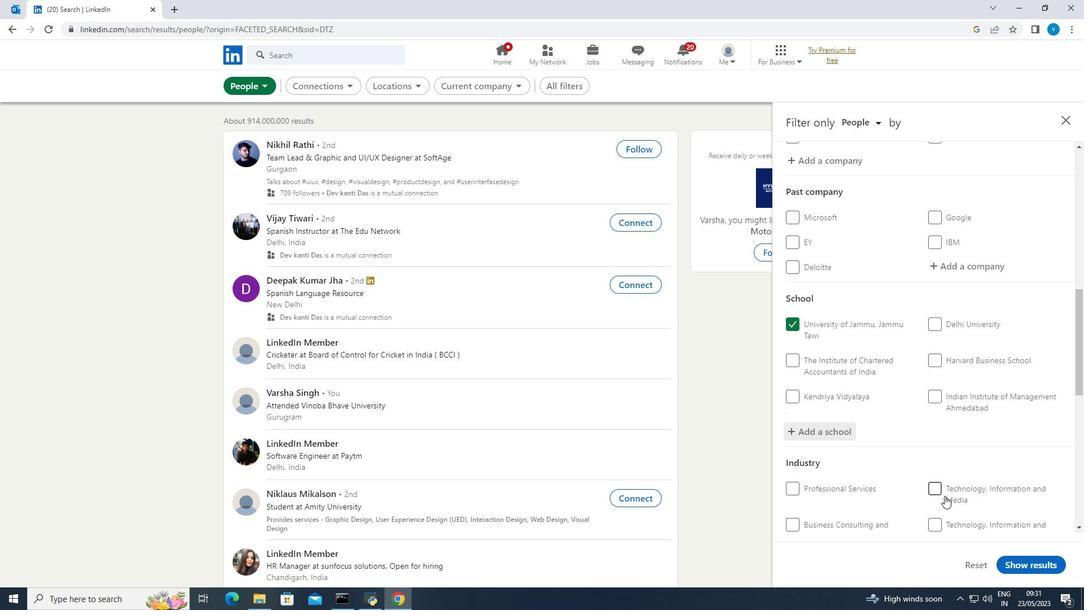 
Action: Mouse scrolled (945, 495) with delta (0, 0)
Screenshot: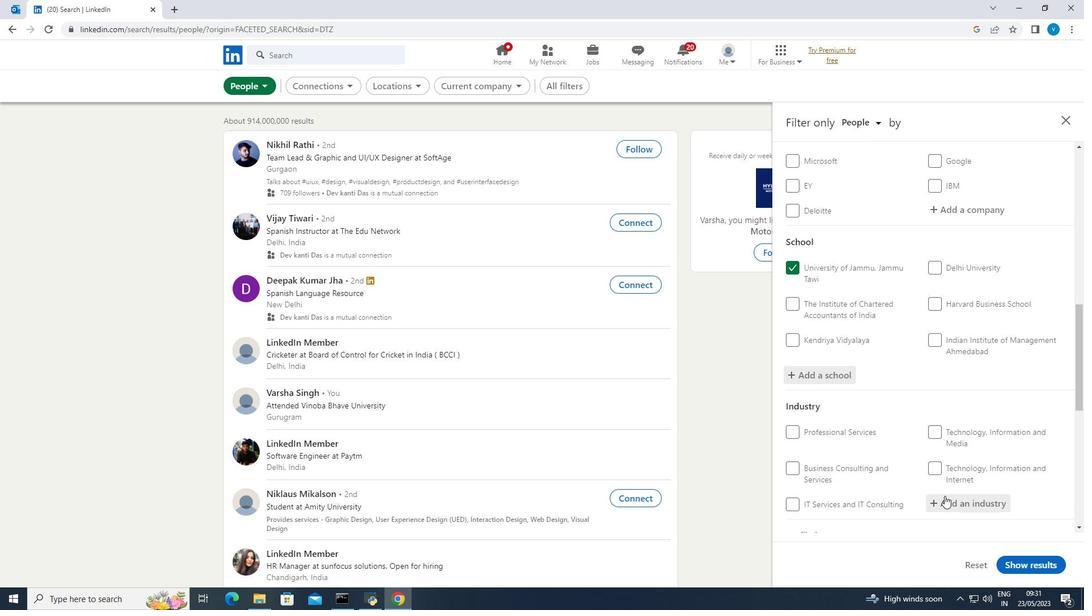 
Action: Mouse scrolled (945, 495) with delta (0, 0)
Screenshot: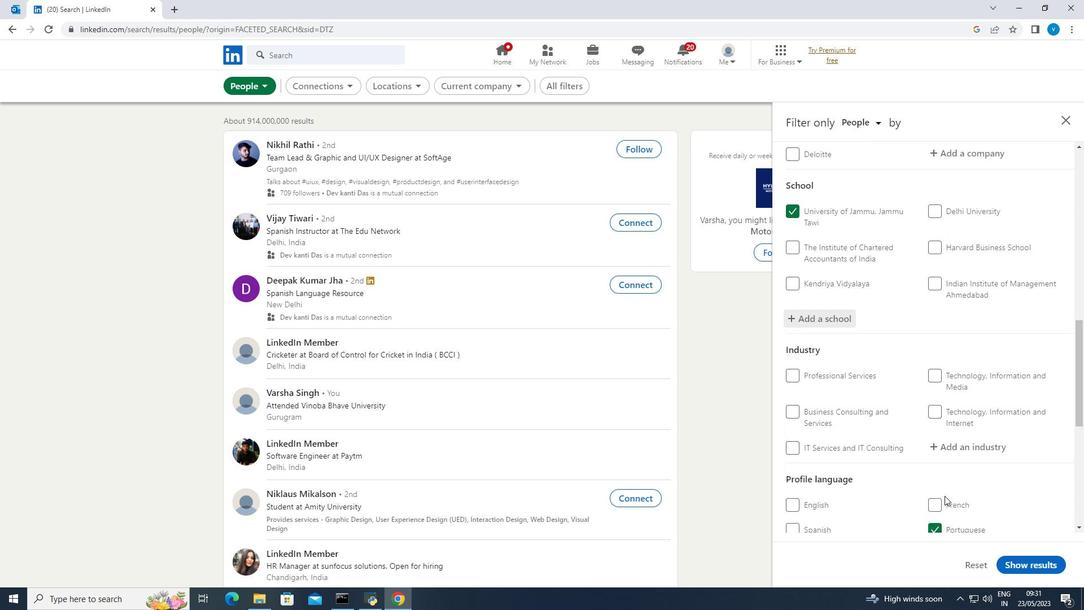 
Action: Mouse moved to (960, 393)
Screenshot: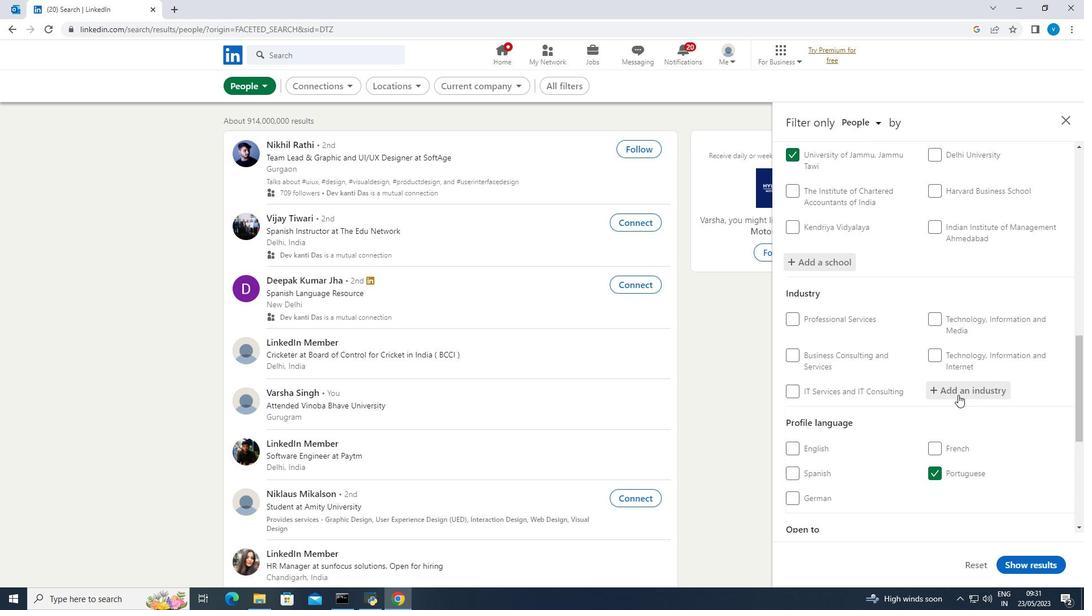 
Action: Mouse pressed left at (960, 393)
Screenshot: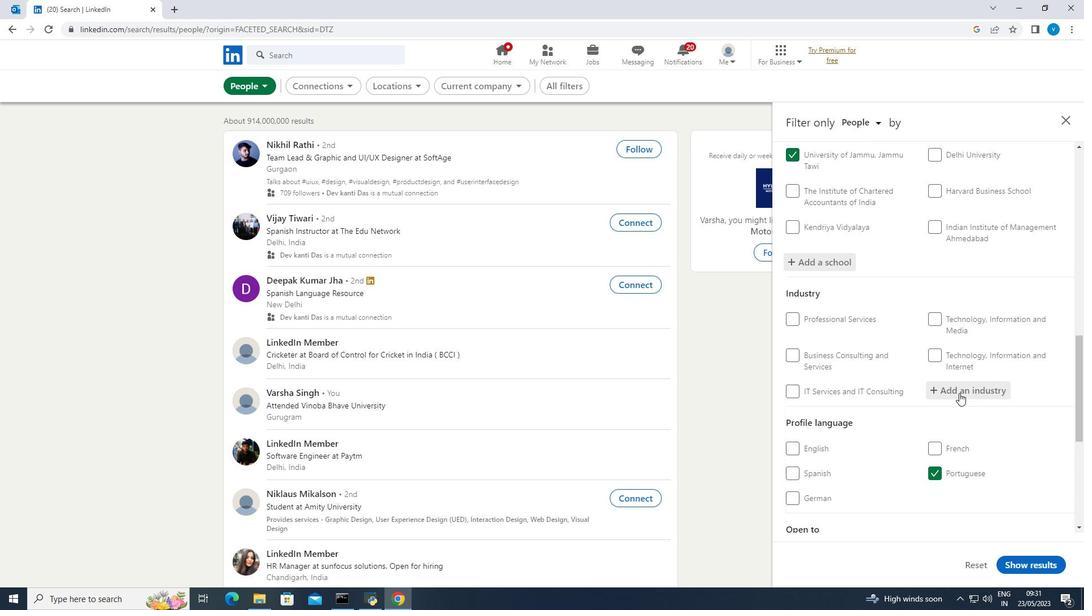
Action: Key pressed <Key.shift><Key.shift><Key.shift><Key.shift><Key.shift><Key.shift><Key.shift>Infor
Screenshot: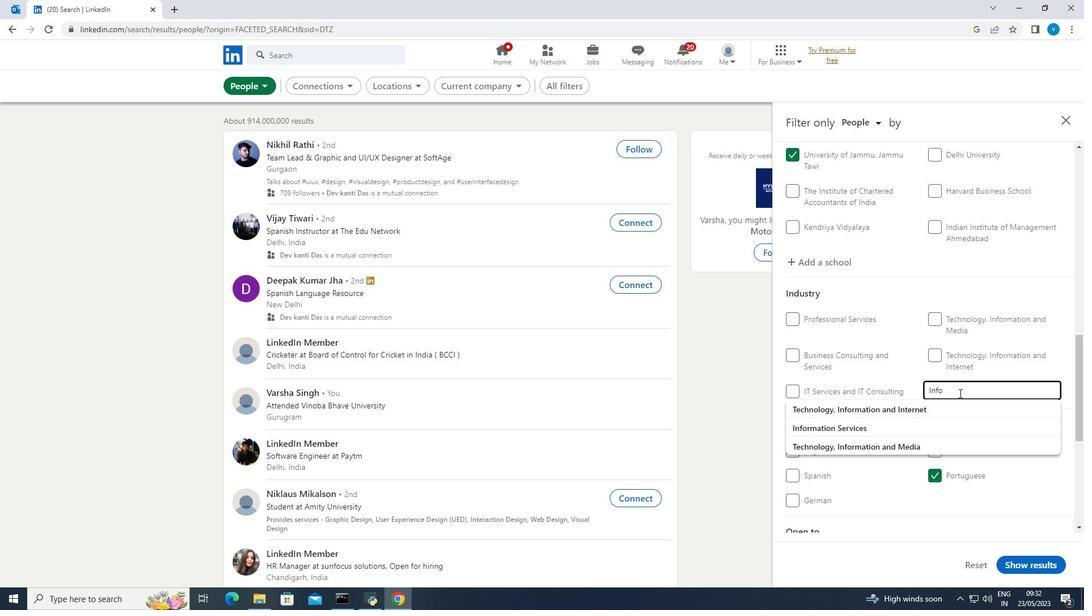 
Action: Mouse moved to (922, 422)
Screenshot: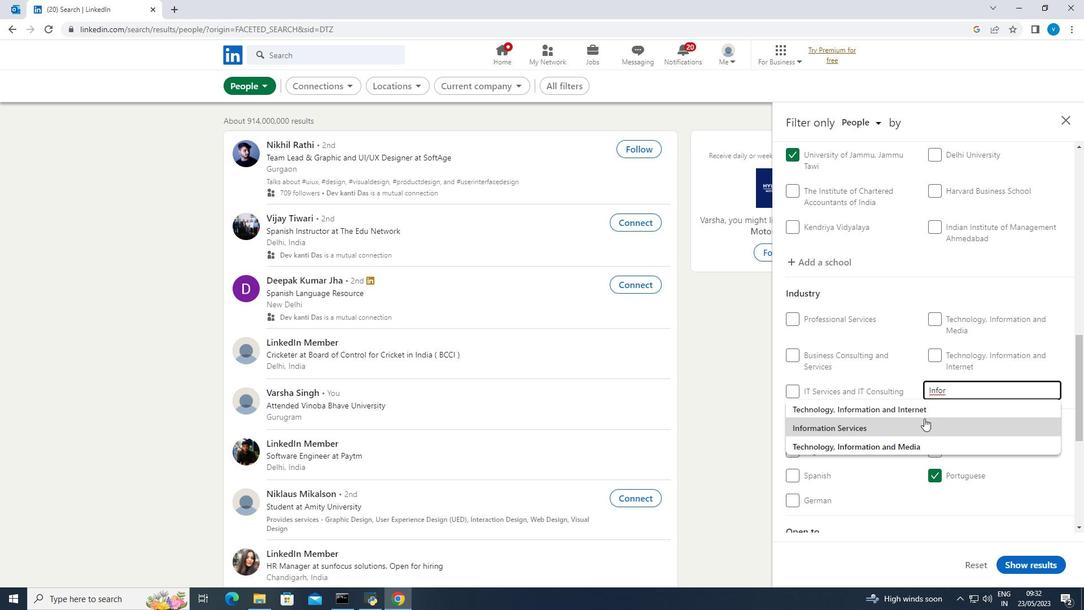 
Action: Mouse pressed left at (922, 422)
Screenshot: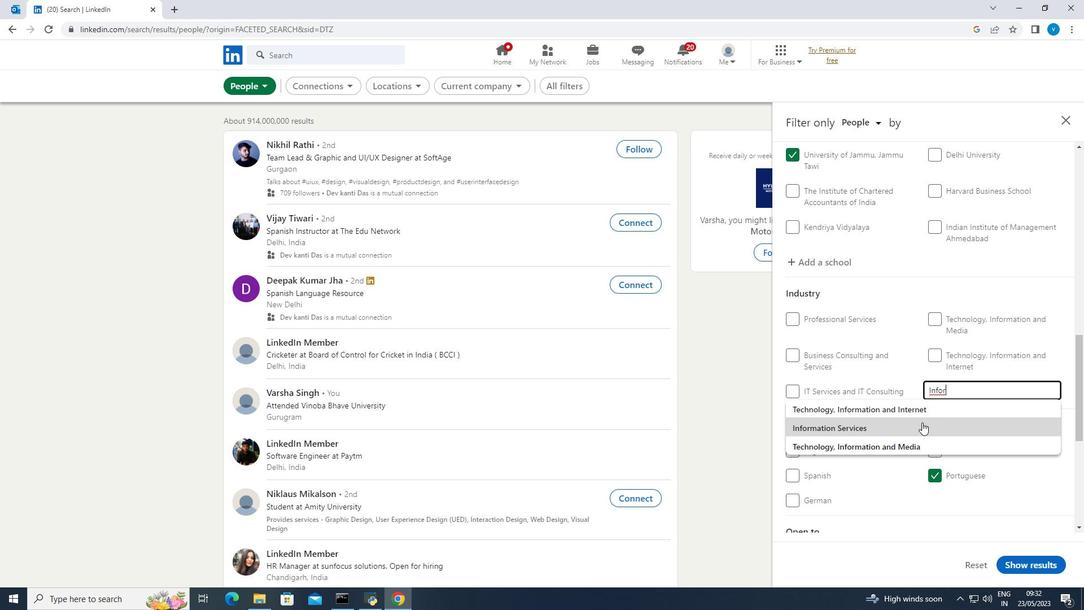
Action: Mouse scrolled (922, 422) with delta (0, 0)
Screenshot: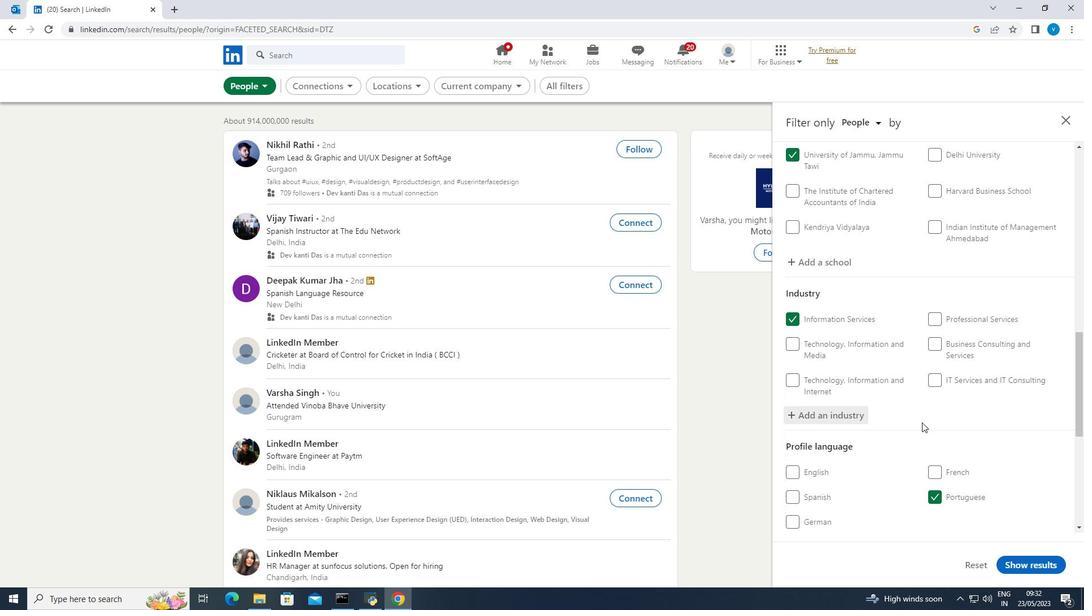 
Action: Mouse scrolled (922, 422) with delta (0, 0)
Screenshot: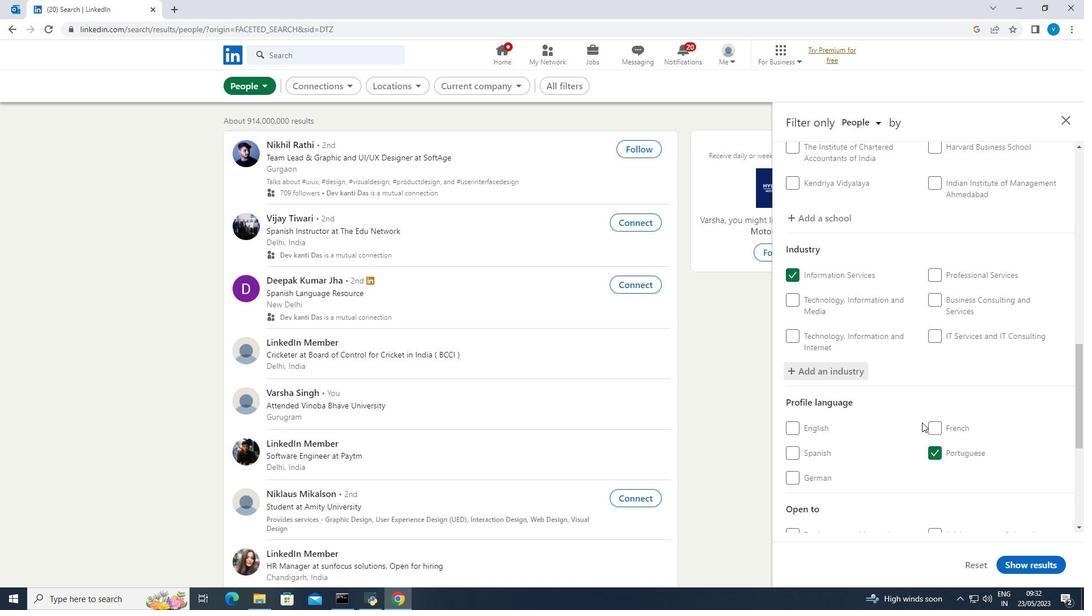 
Action: Mouse scrolled (922, 422) with delta (0, 0)
Screenshot: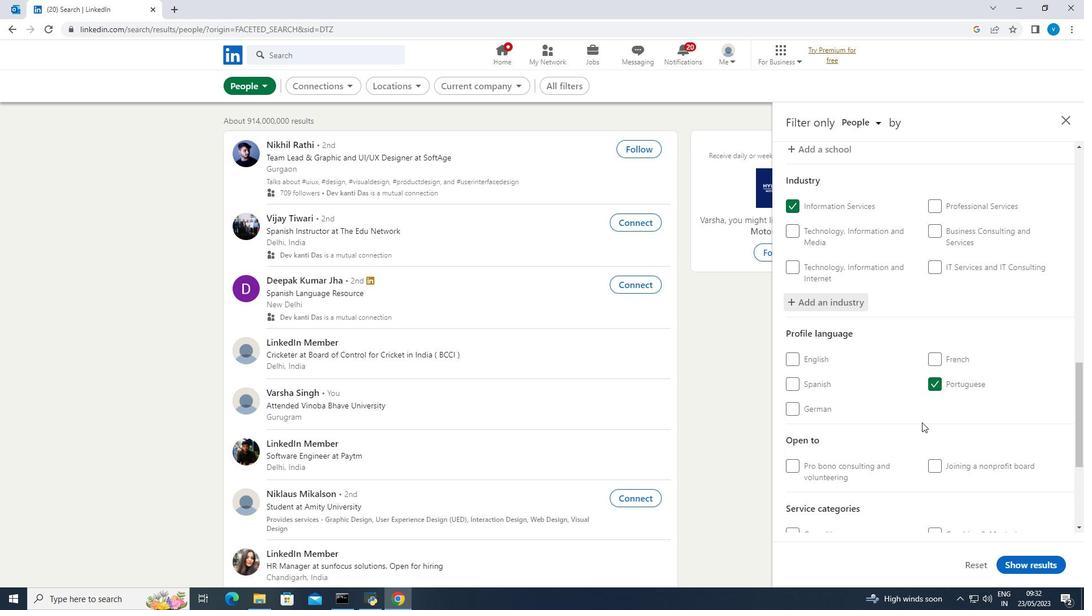 
Action: Mouse scrolled (922, 422) with delta (0, 0)
Screenshot: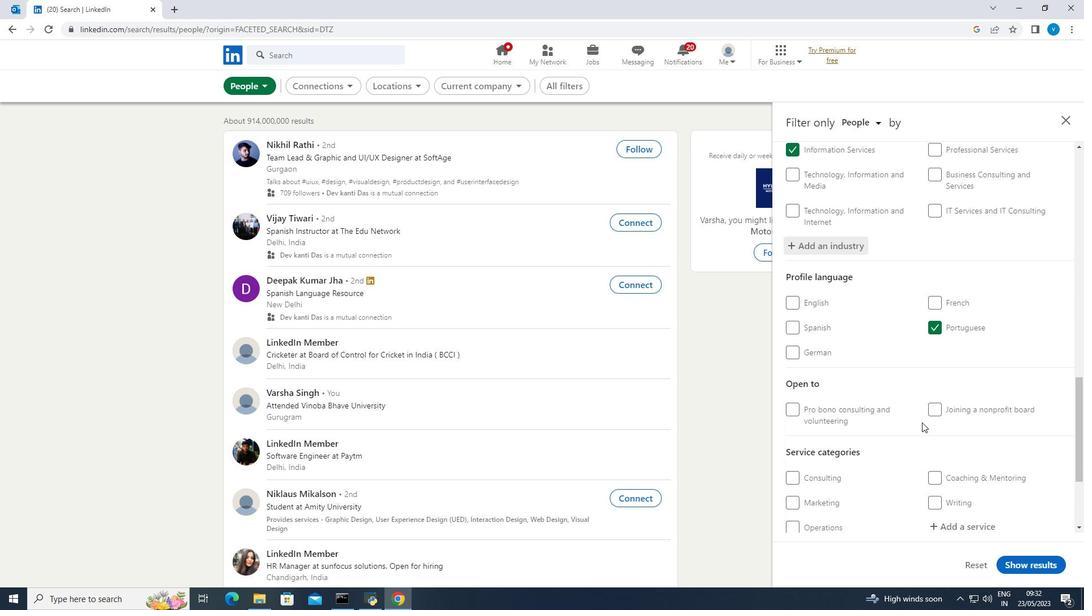 
Action: Mouse moved to (954, 471)
Screenshot: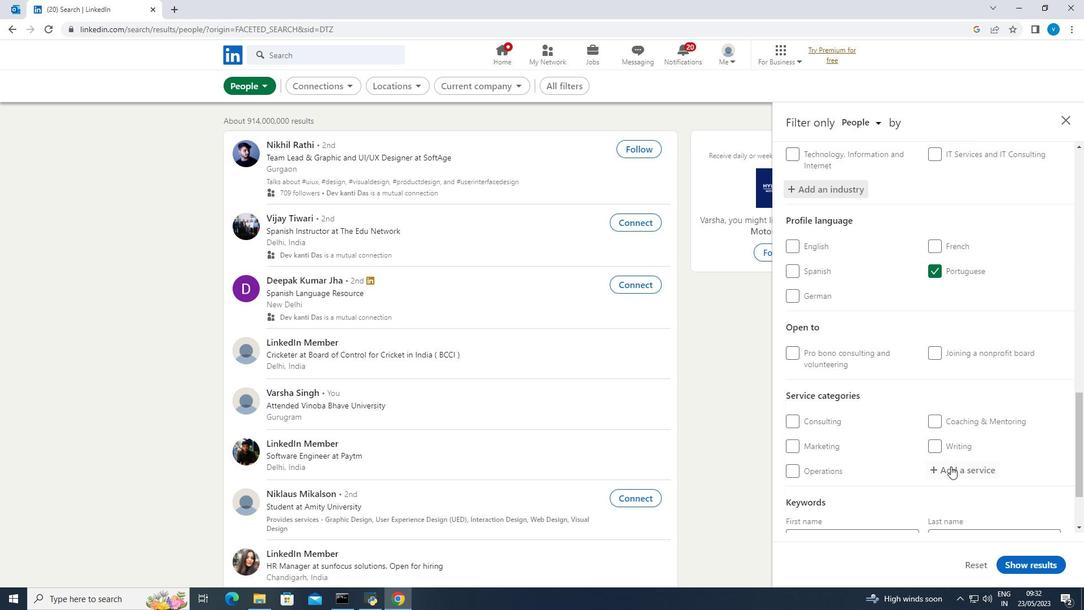 
Action: Mouse pressed left at (954, 471)
Screenshot: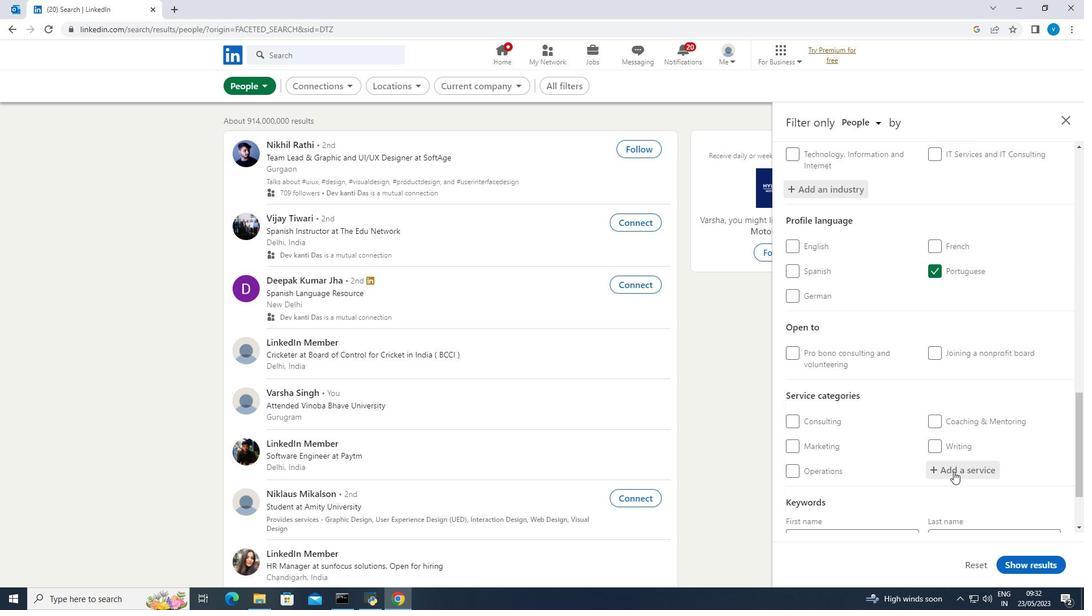 
Action: Mouse moved to (954, 471)
Screenshot: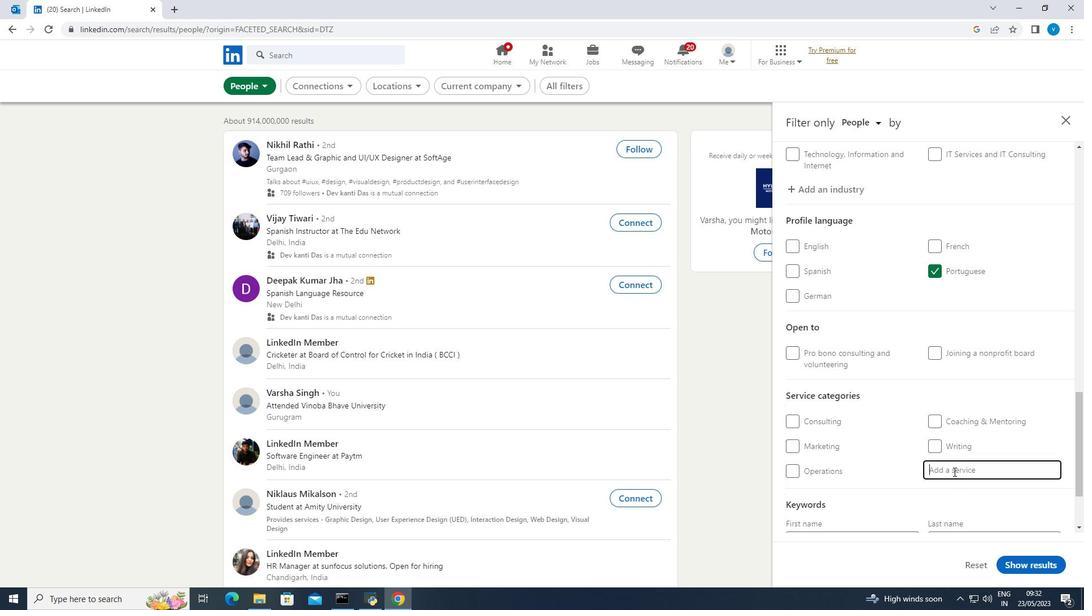 
Action: Key pressed <Key.shift><Key.shift><Key.shift><Key.shift>Coaching<Key.space><Key.shift><Key.shift><Key.shift><Key.shift><Key.shift><Key.shift><Key.shift><Key.shift><Key.shift><Key.shift><Key.shift><Key.shift><Key.shift><Key.shift><Key.shift><Key.shift><Key.shift><Key.shift><Key.shift><Key.shift><Key.shift><Key.shift><Key.shift><Key.shift><Key.shift><Key.shift><Key.shift><Key.shift><Key.shift><Key.shift><Key.shift><Key.shift><Key.shift><Key.shift>&<Key.space><Key.shift><Key.shift><Key.shift><Key.shift><Key.shift><Key.shift><Key.shift>Mentoring
Screenshot: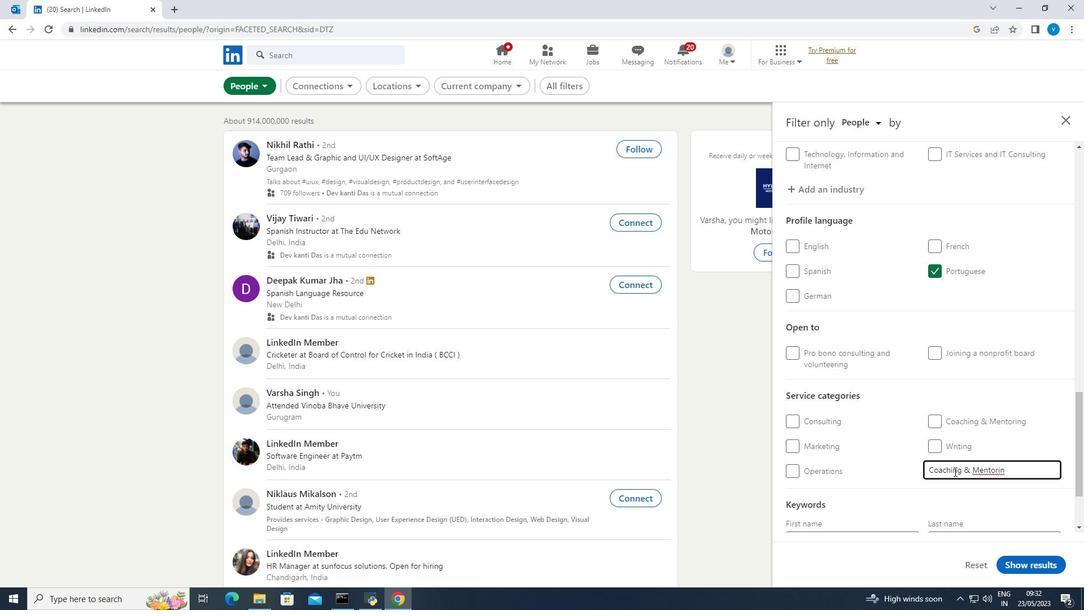 
Action: Mouse scrolled (954, 471) with delta (0, 0)
Screenshot: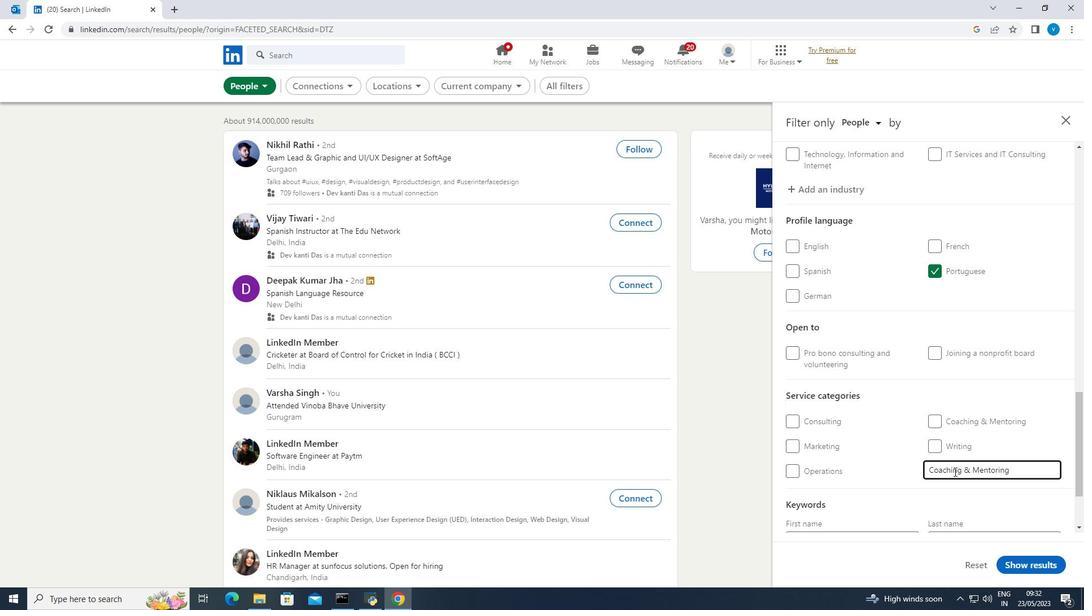 
Action: Mouse scrolled (954, 471) with delta (0, 0)
Screenshot: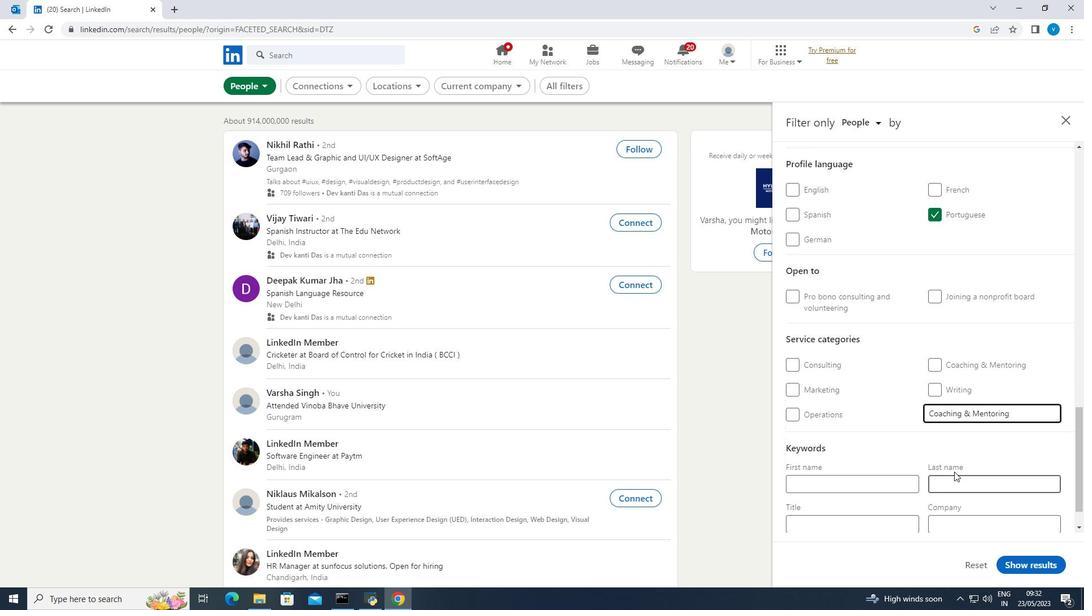 
Action: Mouse scrolled (954, 471) with delta (0, 0)
Screenshot: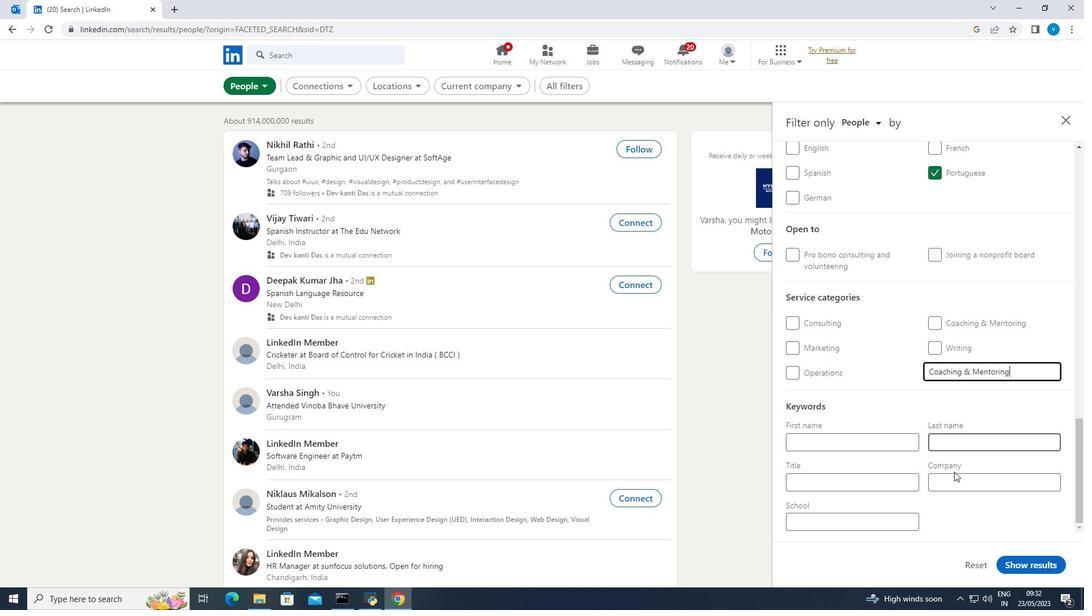 
Action: Mouse moved to (906, 479)
Screenshot: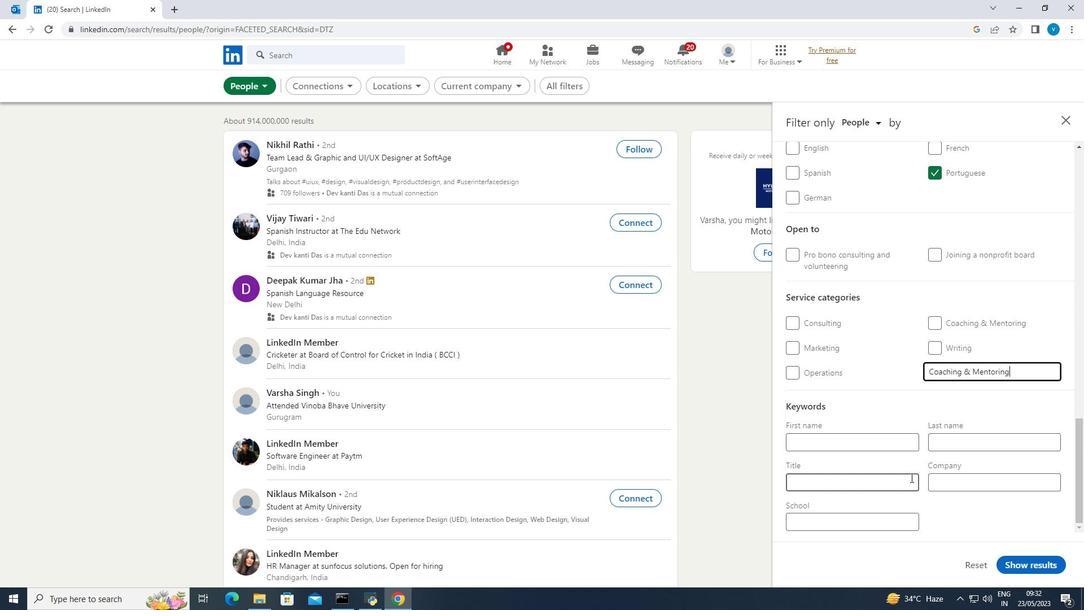 
Action: Mouse pressed left at (906, 479)
Screenshot: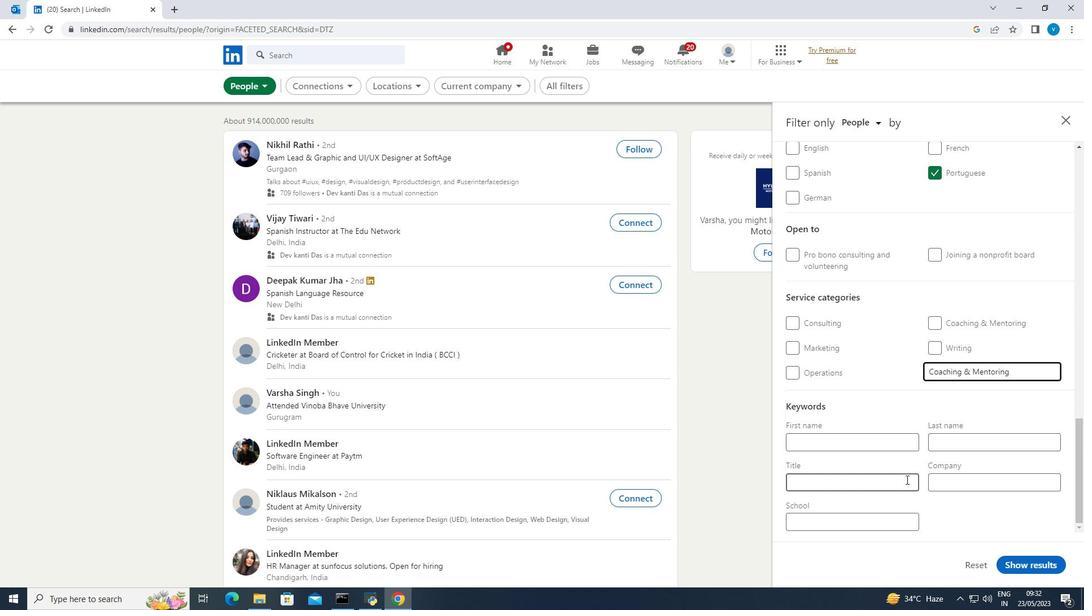 
Action: Key pressed <Key.shift><Key.shift><Key.shift>Food<Key.space><Key.shift><Key.shift><Key.shift>Kitchen<Key.space><Key.shift><Key.shift><Key.shift><Key.shift><Key.shift><Key.shift><Key.shift><Key.shift>Worker
Screenshot: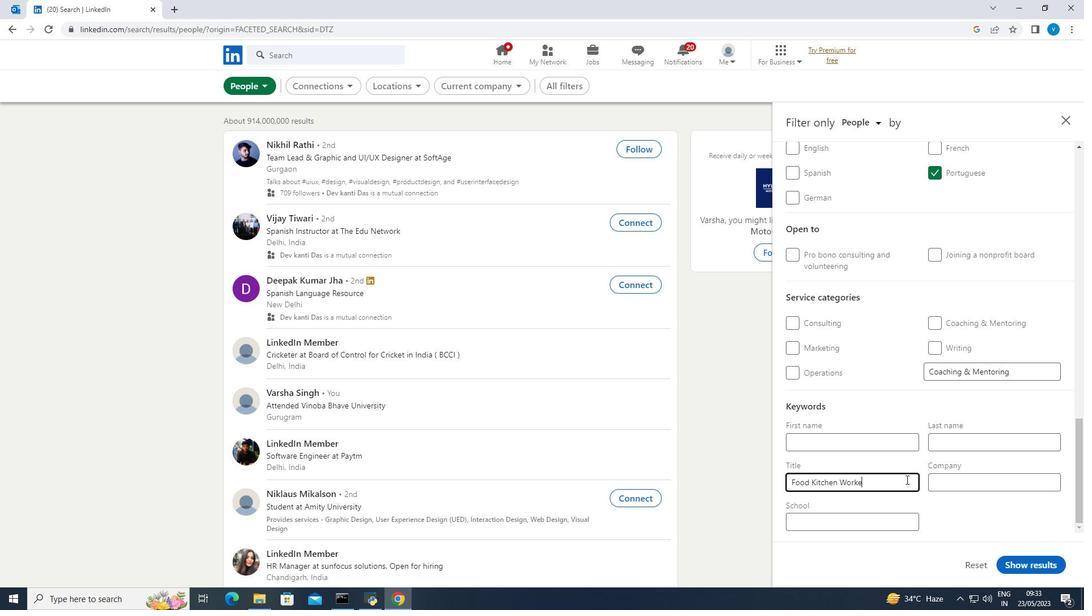 
Action: Mouse moved to (1006, 566)
Screenshot: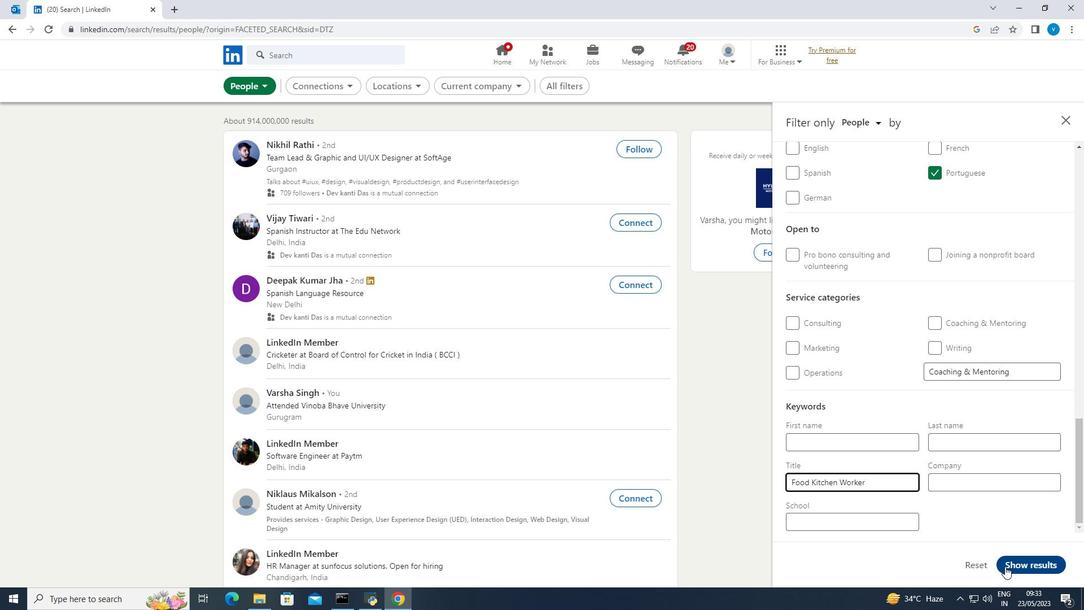 
Action: Mouse pressed left at (1006, 566)
Screenshot: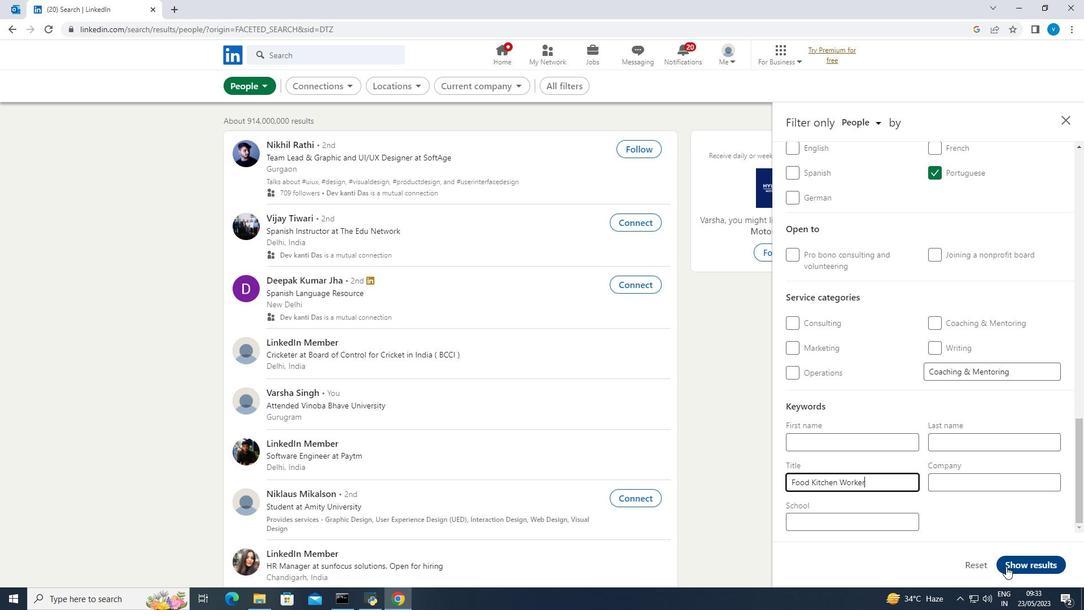 
